 Task: Find connections with filter location Nawābganj with filter topic #Leanstartupswith filter profile language French with filter current company Shyam Steel Industries Limited with filter school Jadavpur University, Kolkata with filter industry Transportation Programs with filter service category Bookkeeping with filter keywords title Welder
Action: Mouse moved to (500, 82)
Screenshot: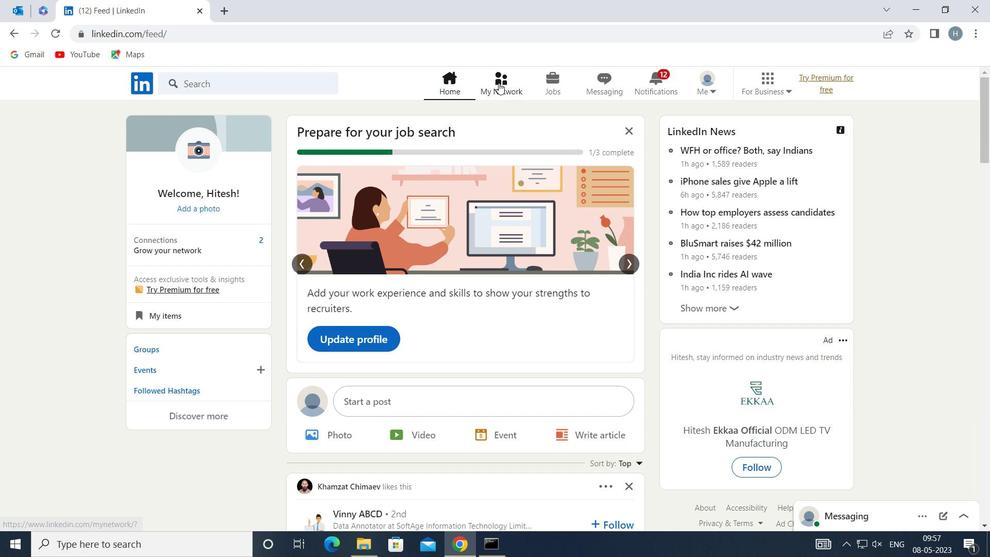 
Action: Mouse pressed left at (500, 82)
Screenshot: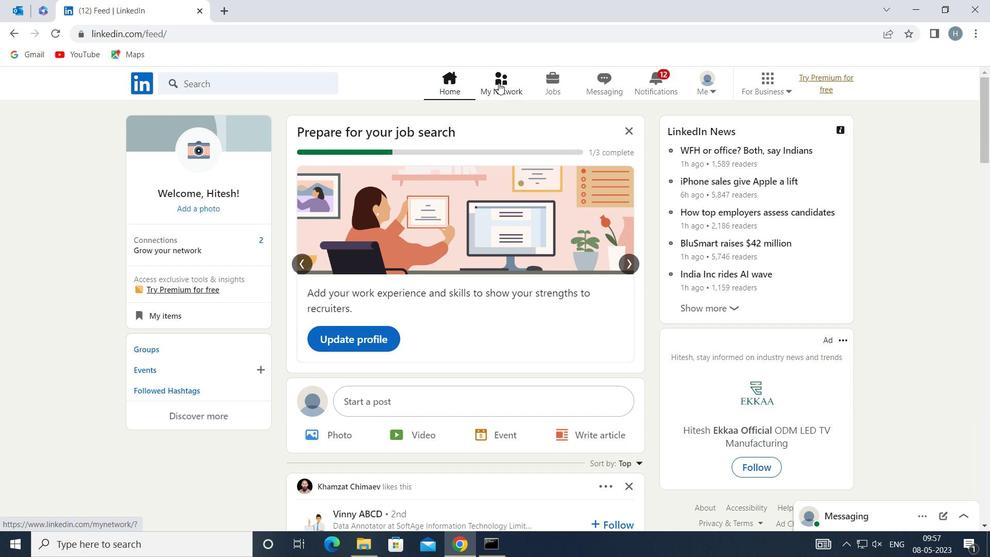 
Action: Mouse moved to (282, 153)
Screenshot: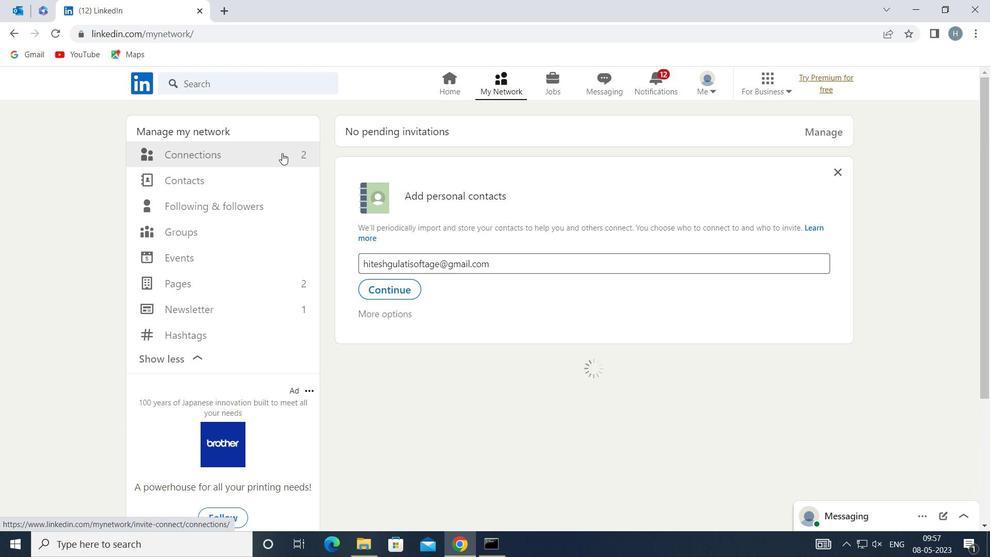 
Action: Mouse pressed left at (282, 153)
Screenshot: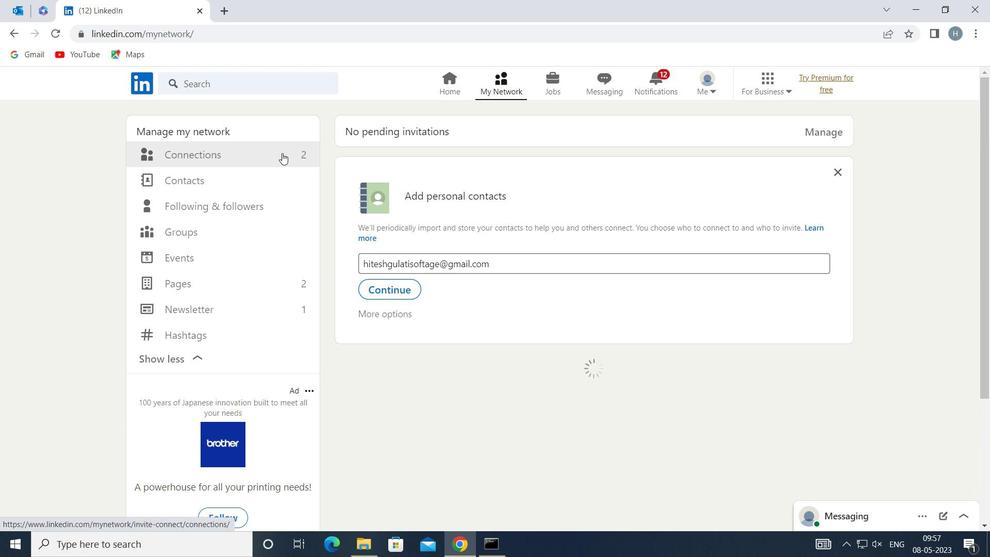 
Action: Mouse moved to (582, 152)
Screenshot: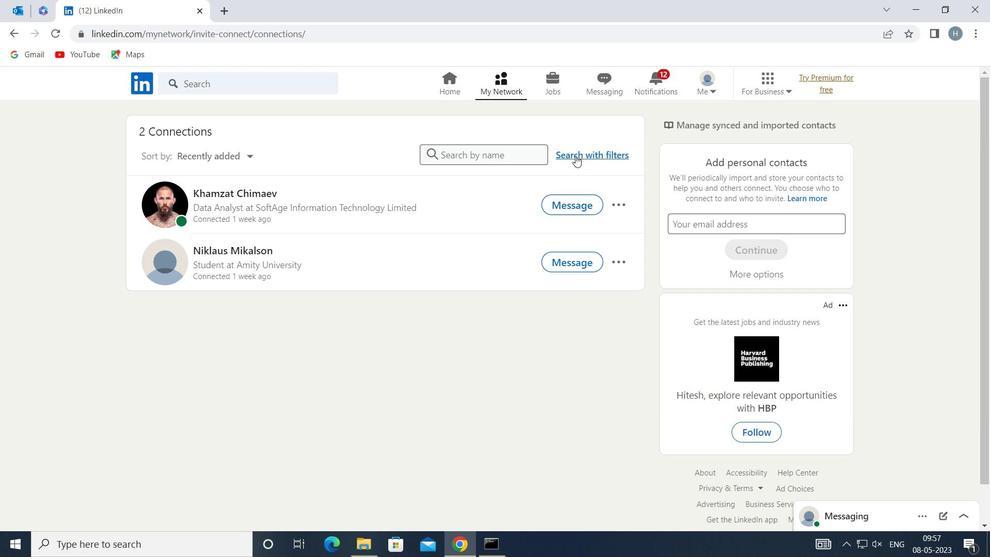 
Action: Mouse pressed left at (582, 152)
Screenshot: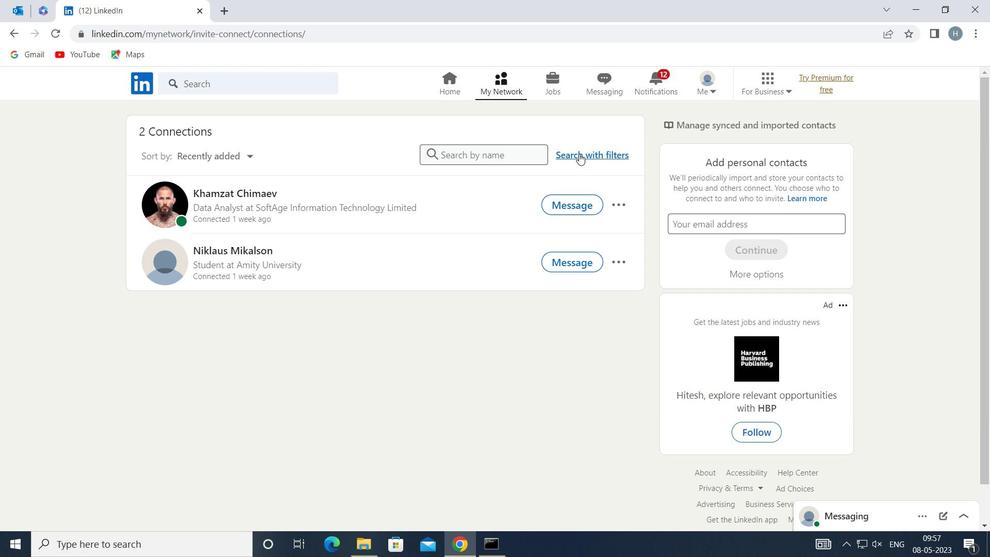 
Action: Mouse moved to (545, 120)
Screenshot: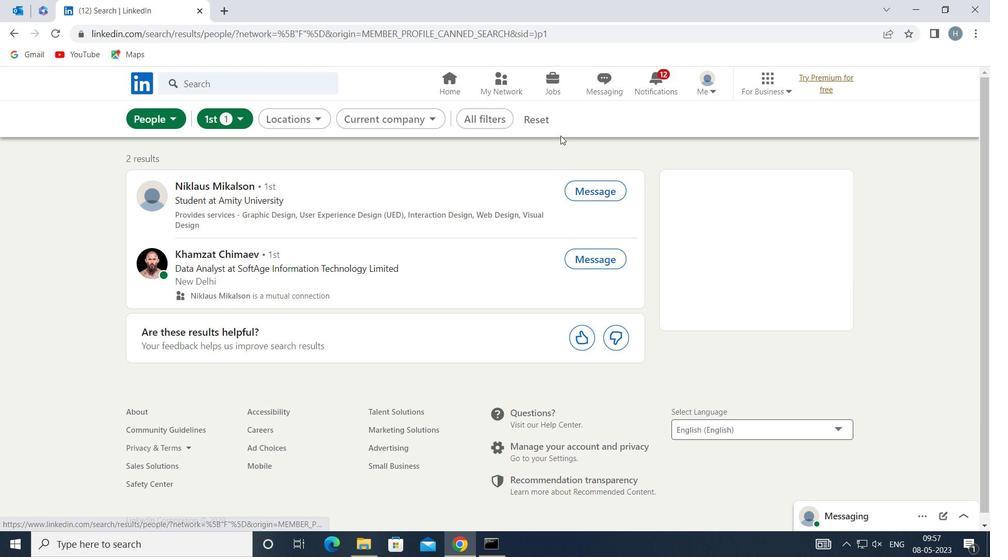 
Action: Mouse pressed left at (545, 120)
Screenshot: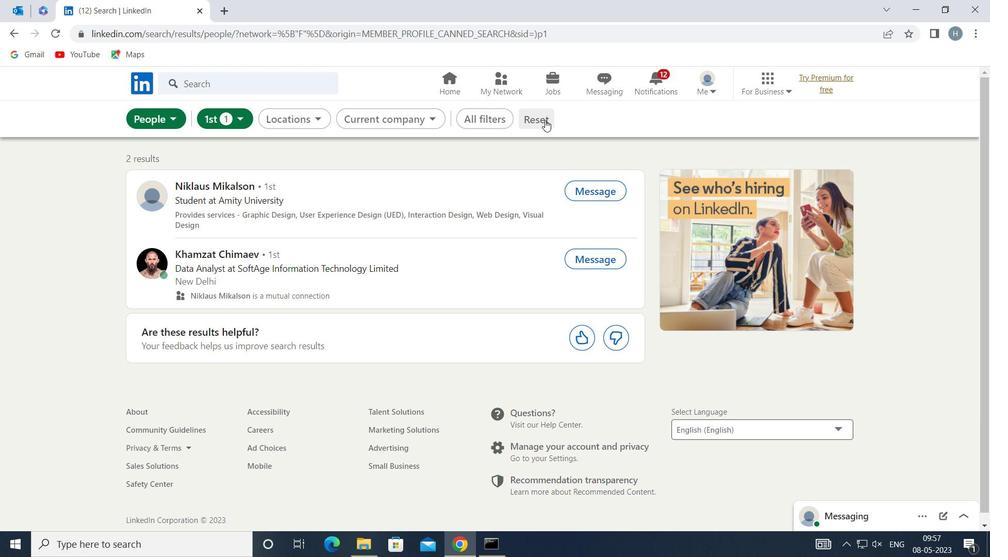 
Action: Mouse moved to (538, 120)
Screenshot: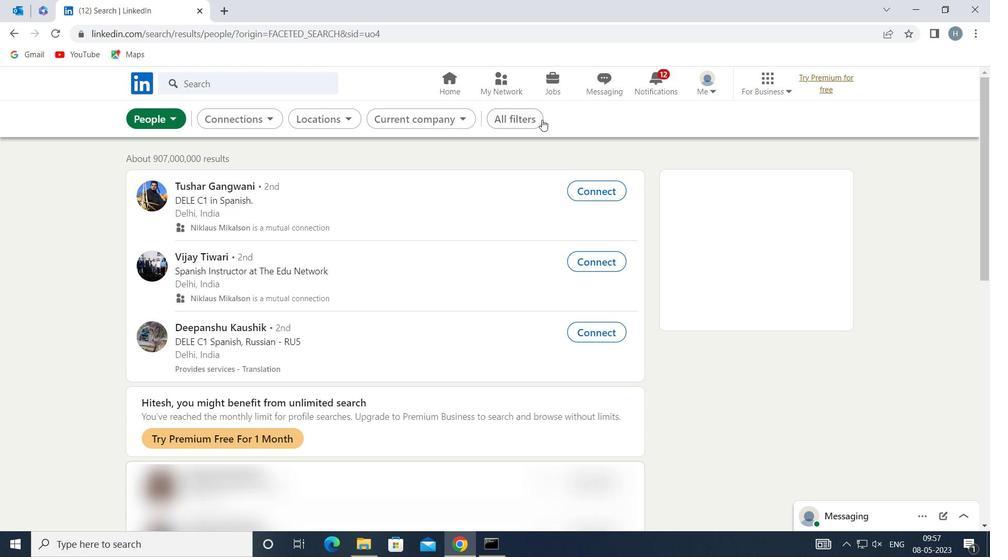 
Action: Mouse pressed left at (538, 120)
Screenshot: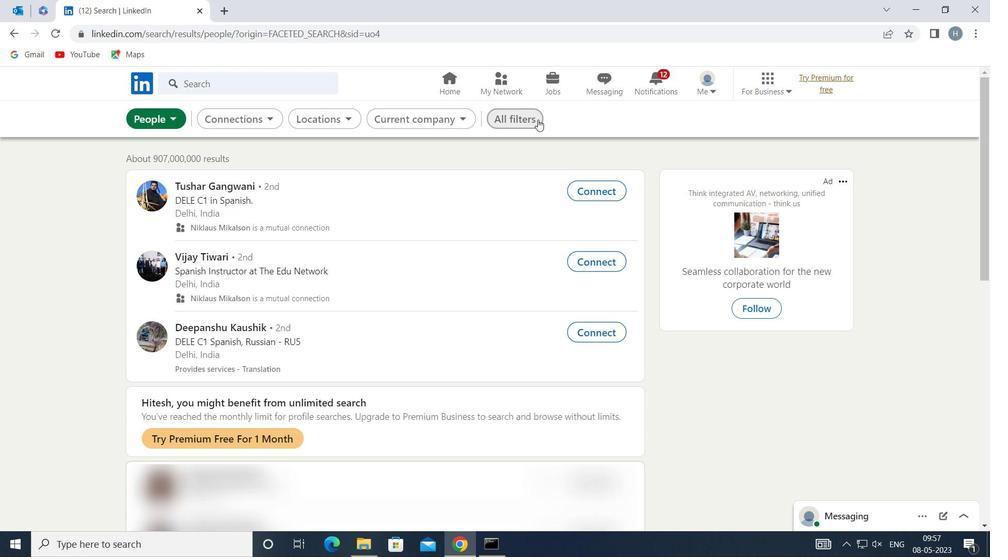 
Action: Mouse moved to (773, 283)
Screenshot: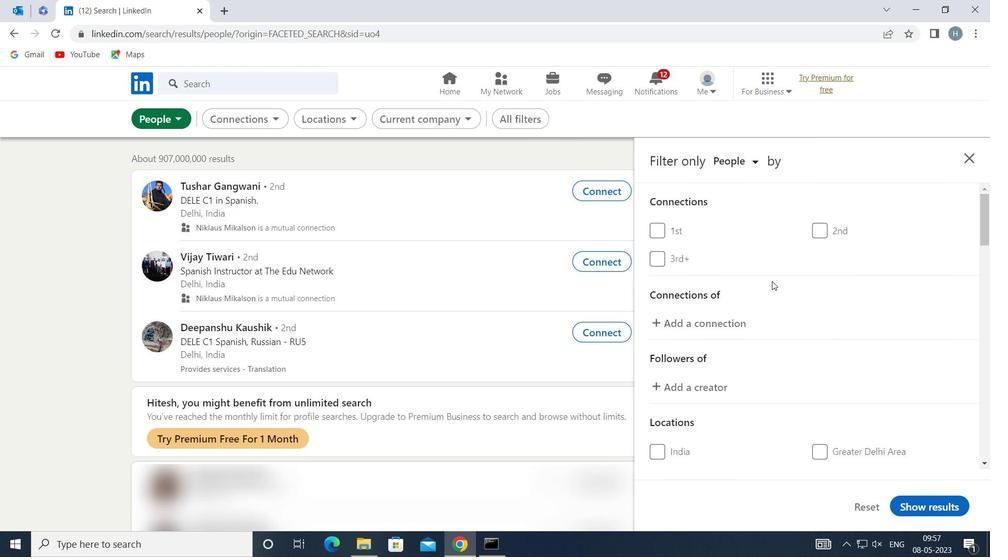 
Action: Mouse scrolled (773, 283) with delta (0, 0)
Screenshot: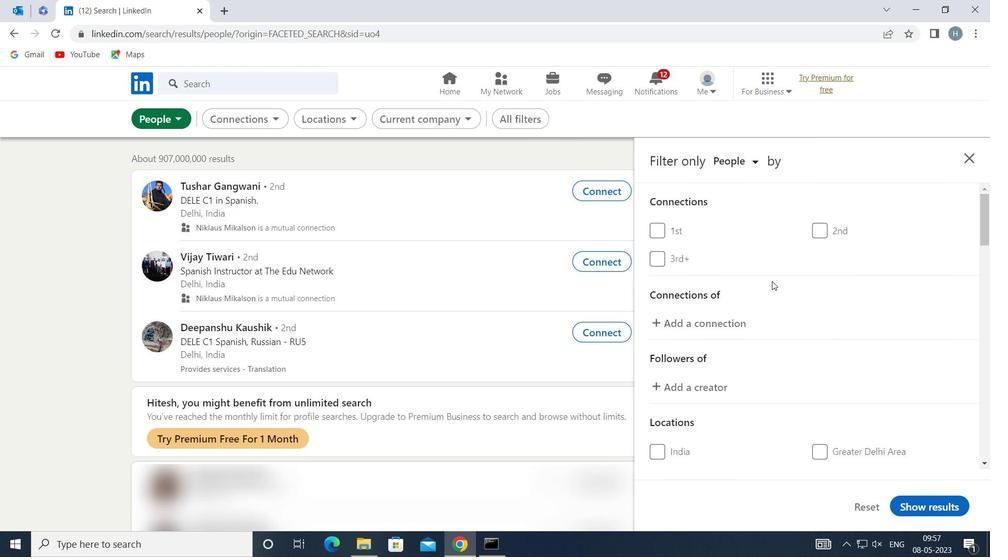
Action: Mouse moved to (773, 284)
Screenshot: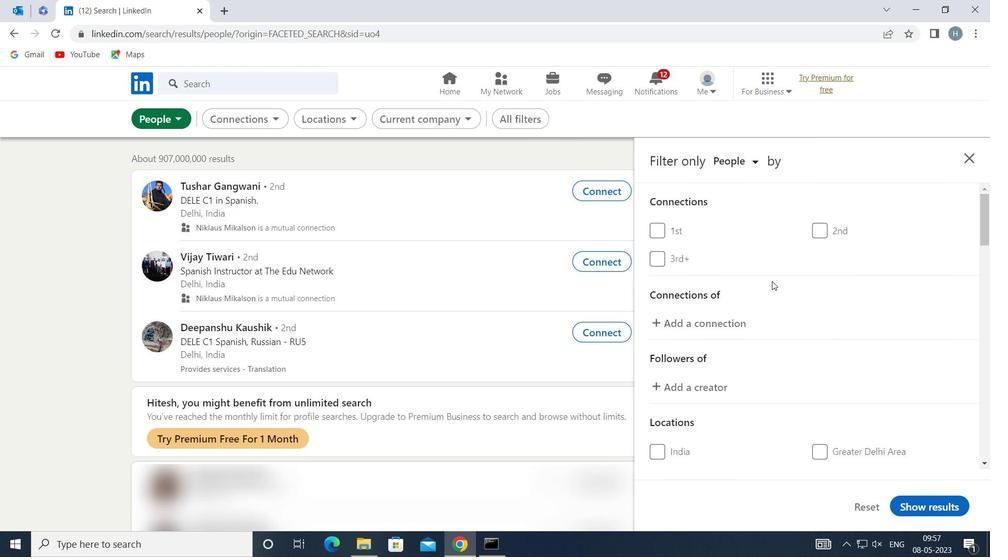 
Action: Mouse scrolled (773, 284) with delta (0, 0)
Screenshot: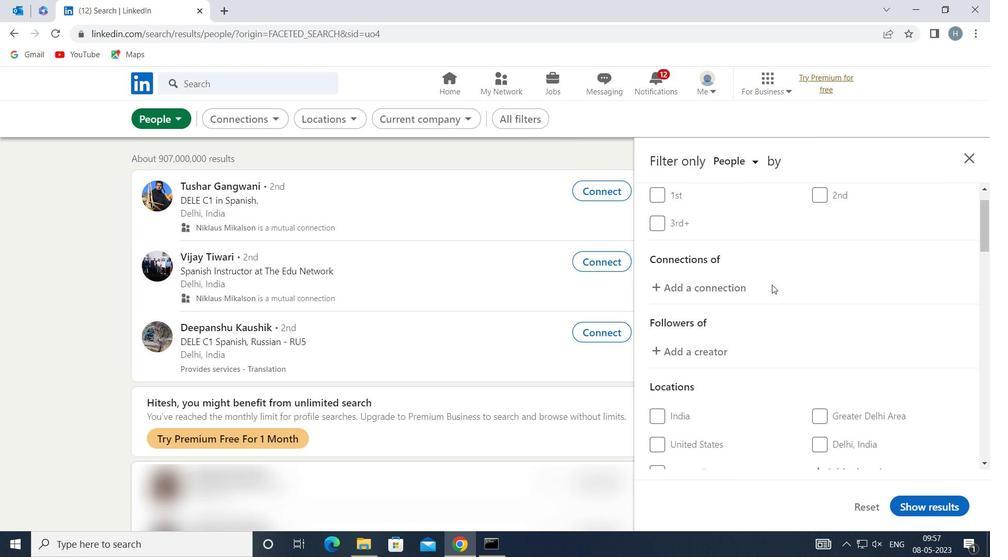 
Action: Mouse scrolled (773, 284) with delta (0, 0)
Screenshot: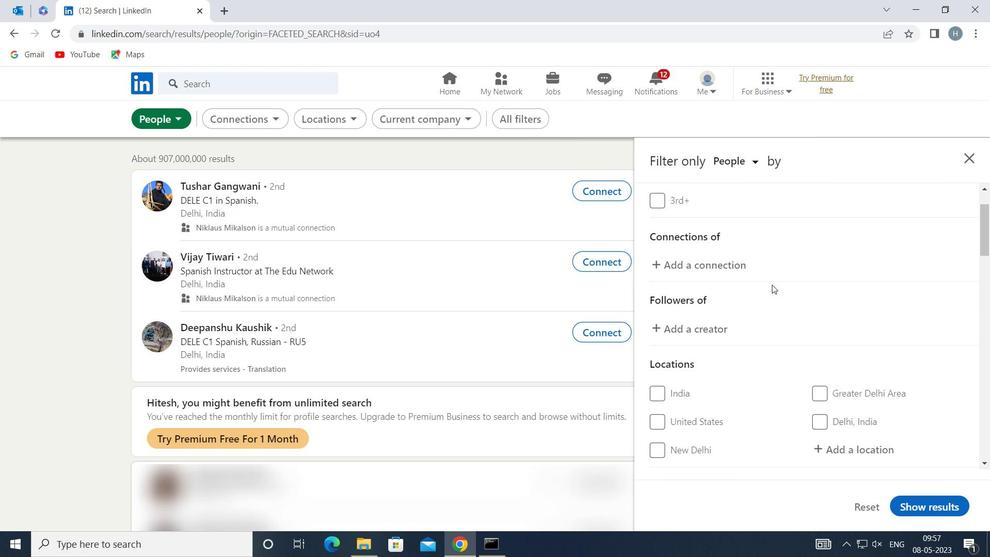 
Action: Mouse scrolled (773, 284) with delta (0, 0)
Screenshot: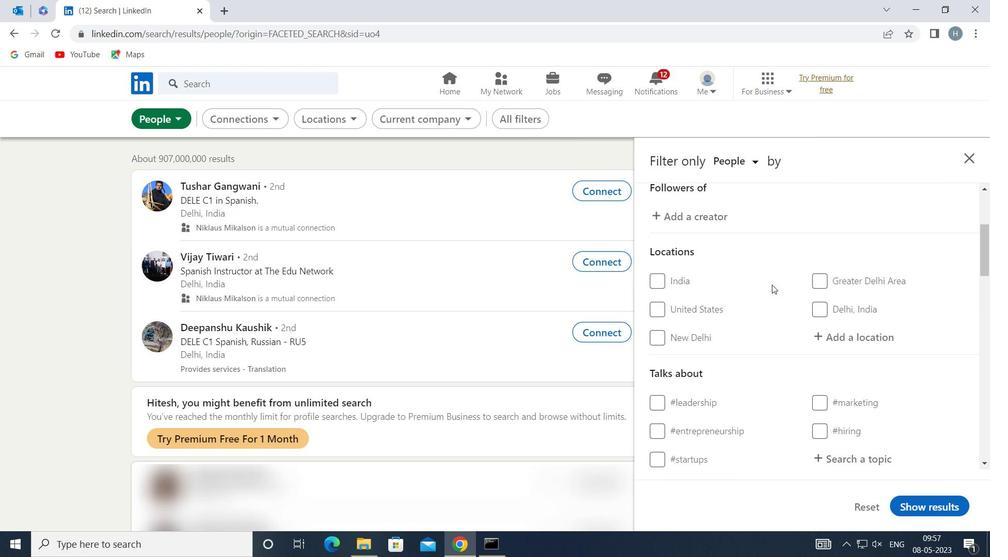 
Action: Mouse moved to (853, 246)
Screenshot: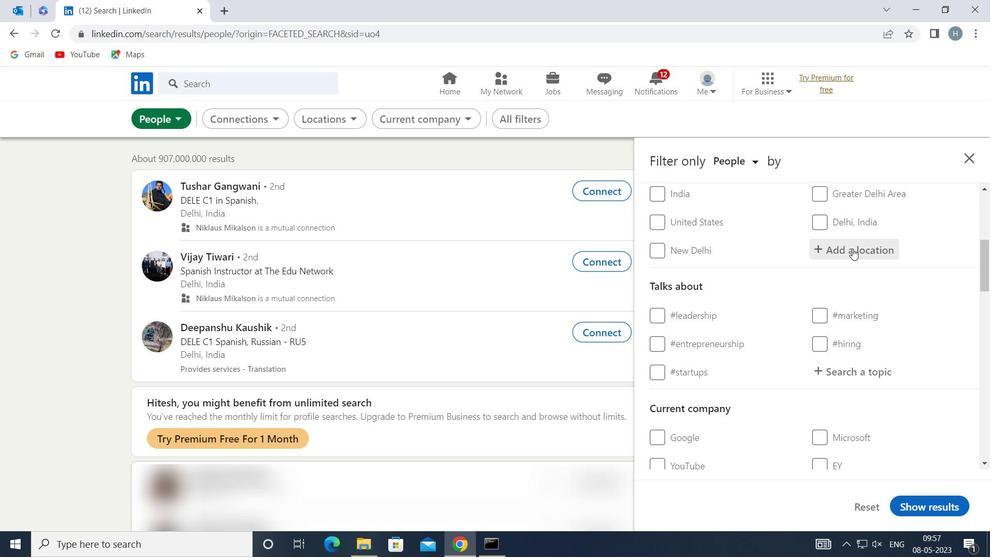 
Action: Mouse pressed left at (853, 246)
Screenshot: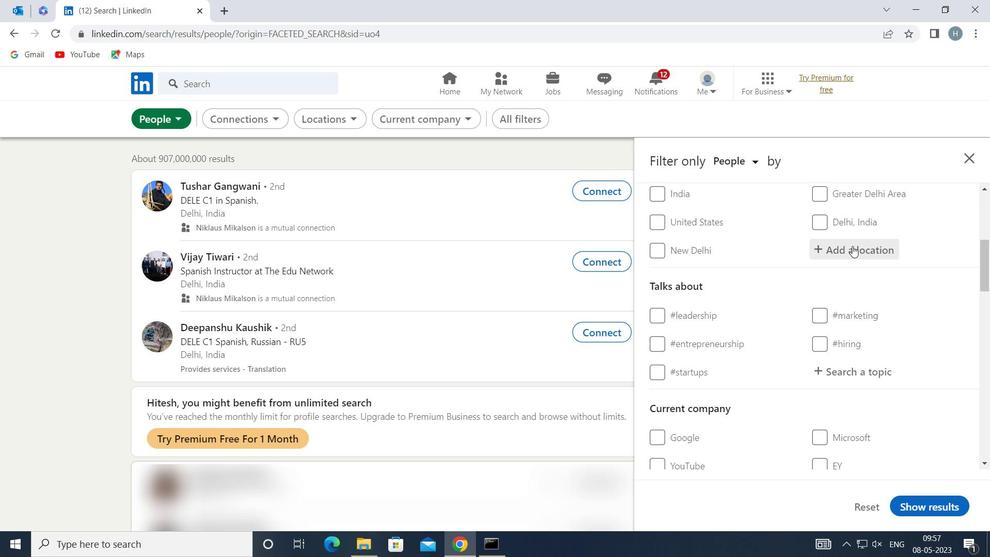 
Action: Key pressed <Key.shift>NAWABGANJ
Screenshot: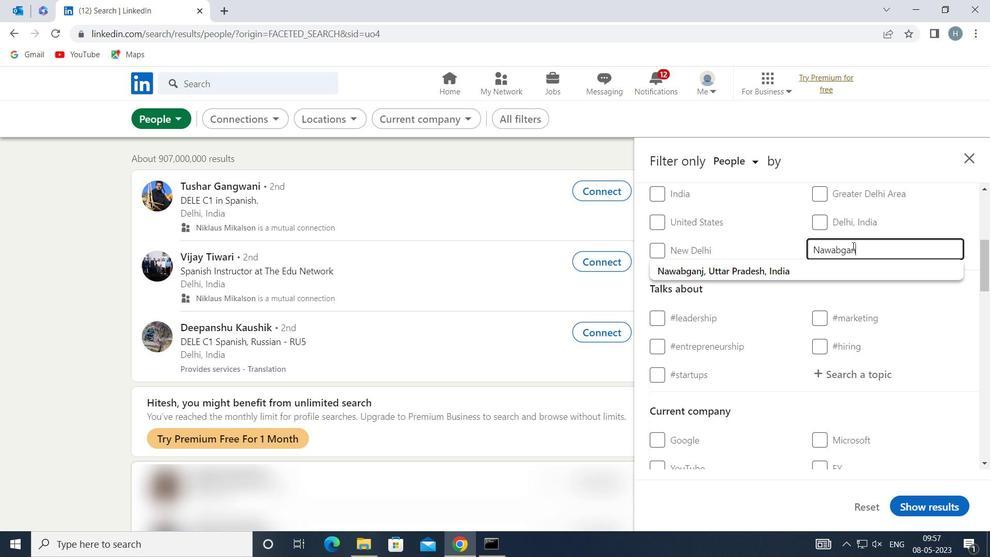 
Action: Mouse moved to (876, 262)
Screenshot: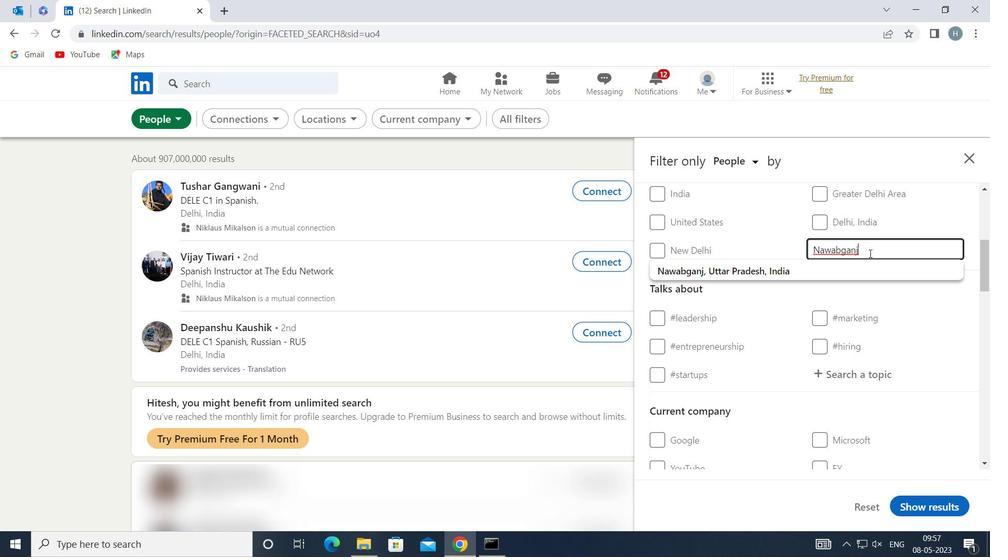 
Action: Mouse pressed left at (876, 262)
Screenshot: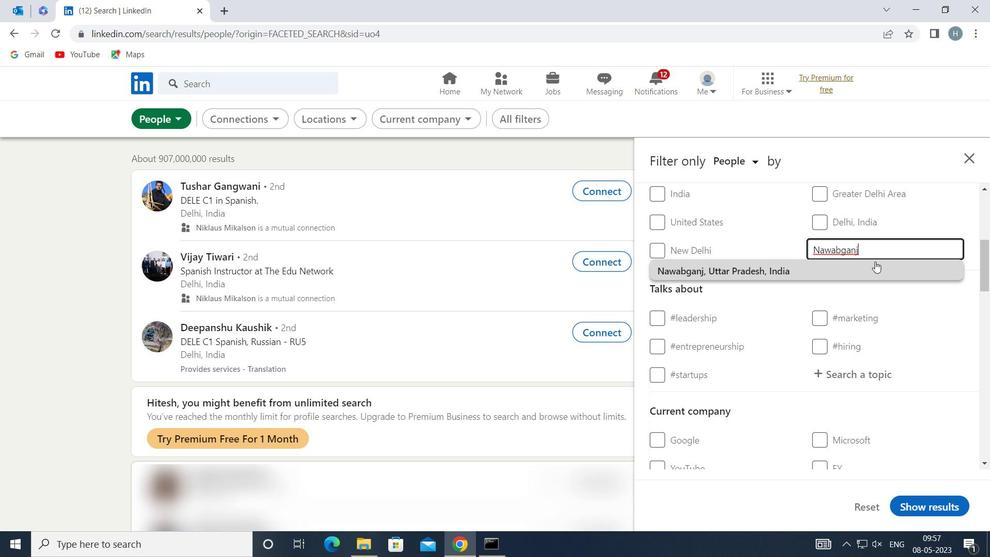 
Action: Mouse moved to (864, 286)
Screenshot: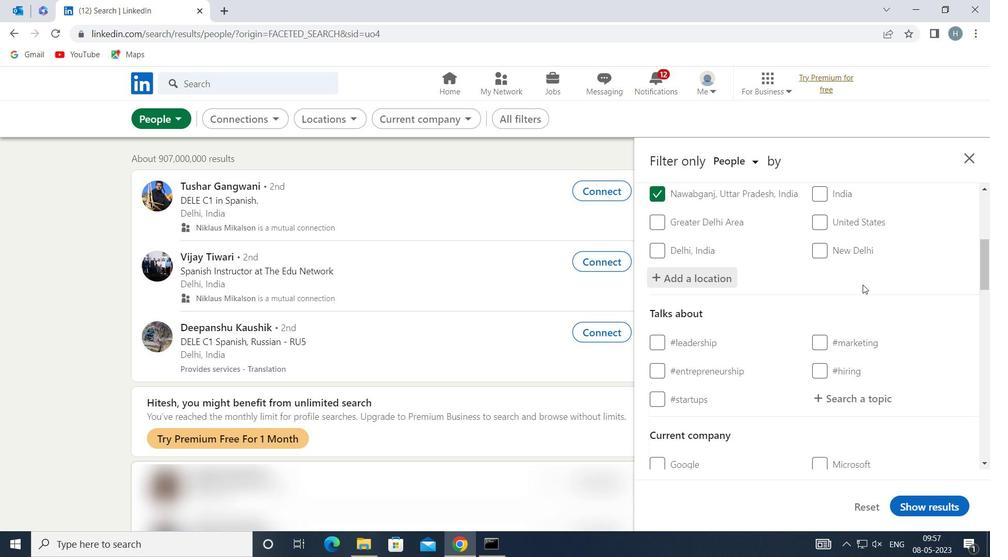 
Action: Mouse scrolled (864, 286) with delta (0, 0)
Screenshot: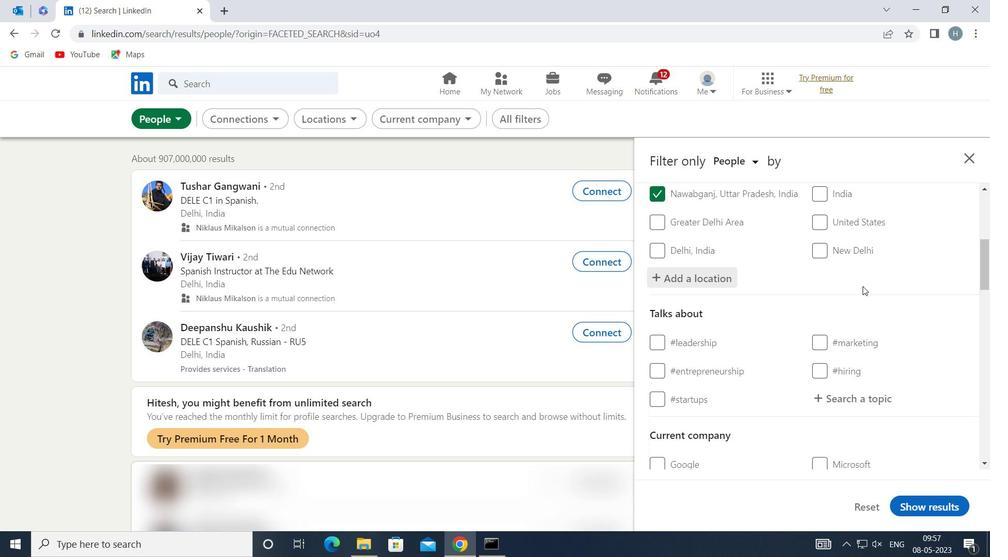 
Action: Mouse moved to (873, 333)
Screenshot: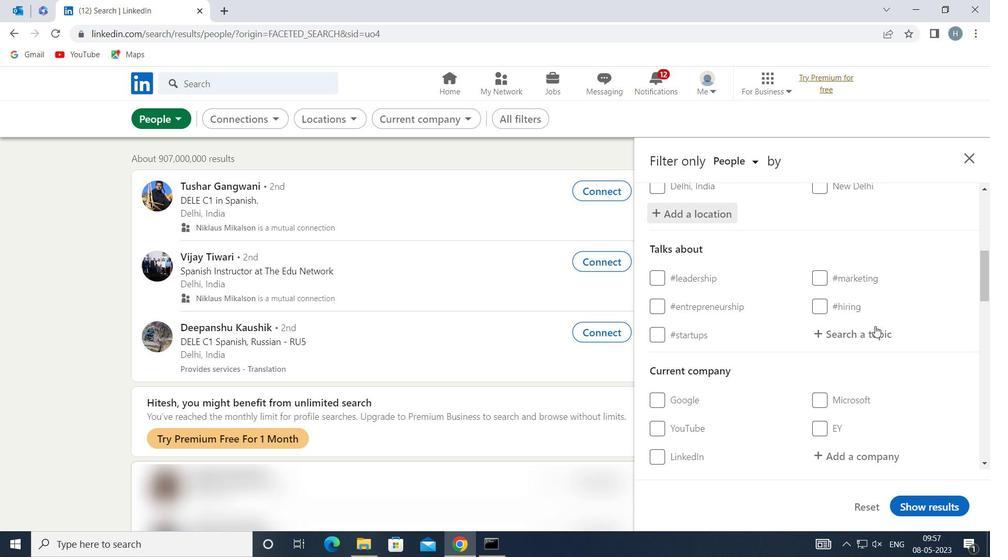 
Action: Mouse pressed left at (873, 333)
Screenshot: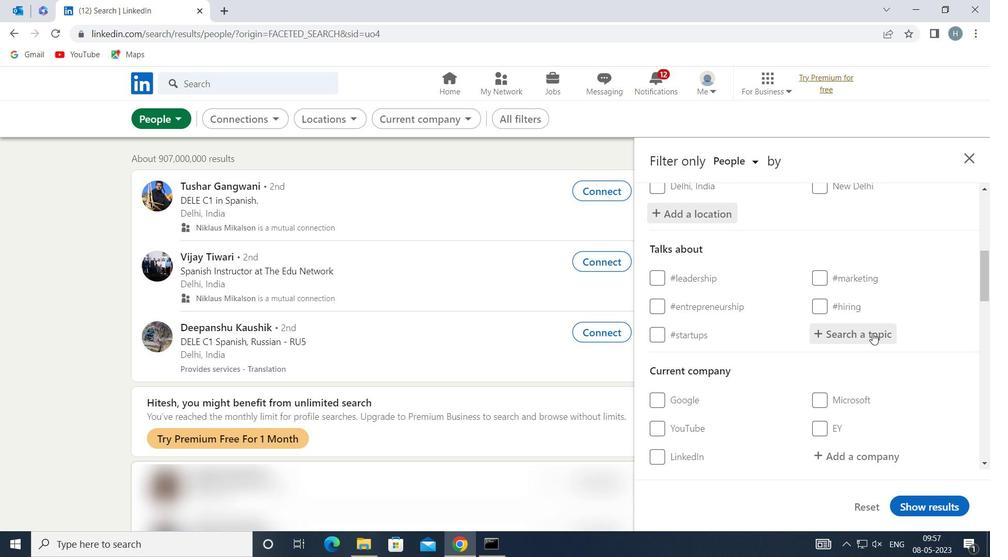 
Action: Mouse moved to (873, 333)
Screenshot: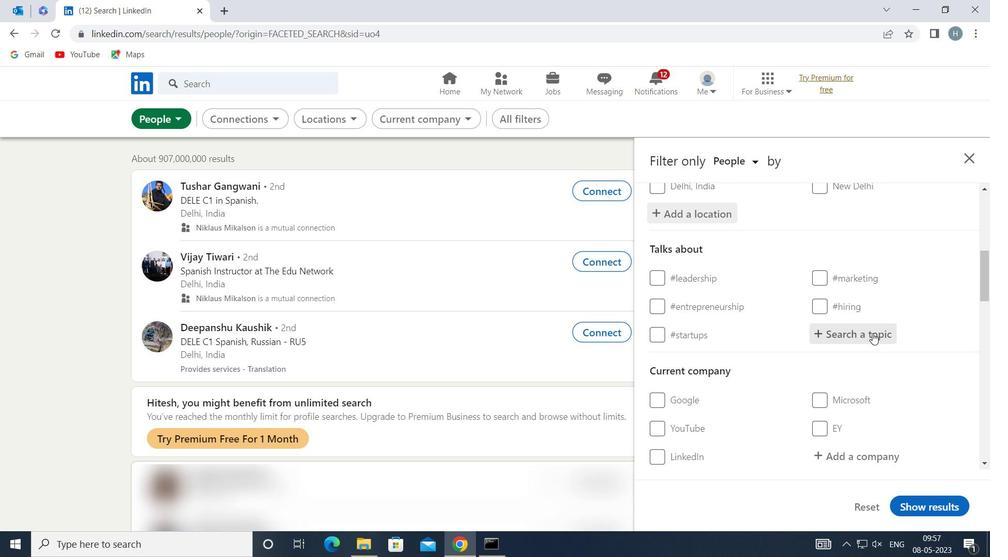 
Action: Key pressed <Key.shift>LEANSTARTU
Screenshot: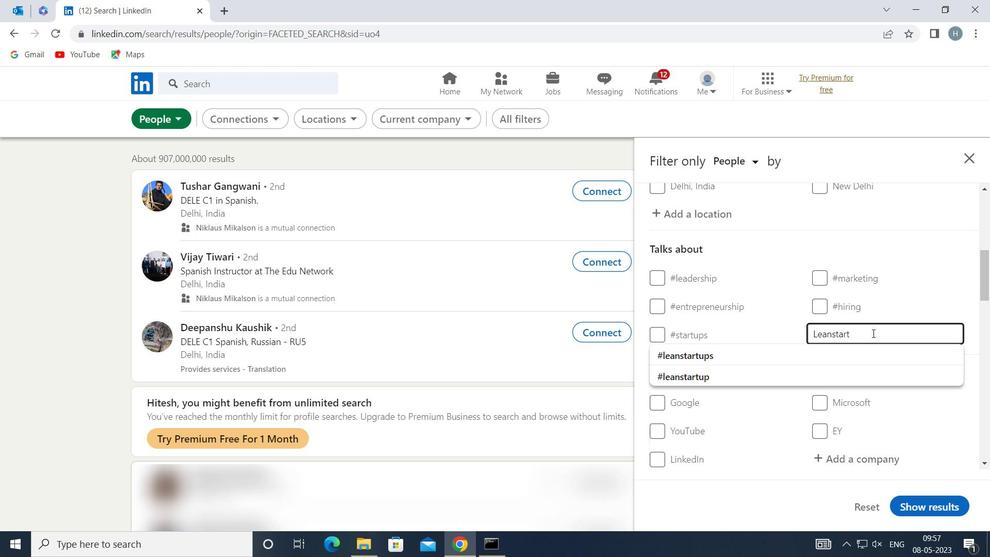 
Action: Mouse moved to (873, 331)
Screenshot: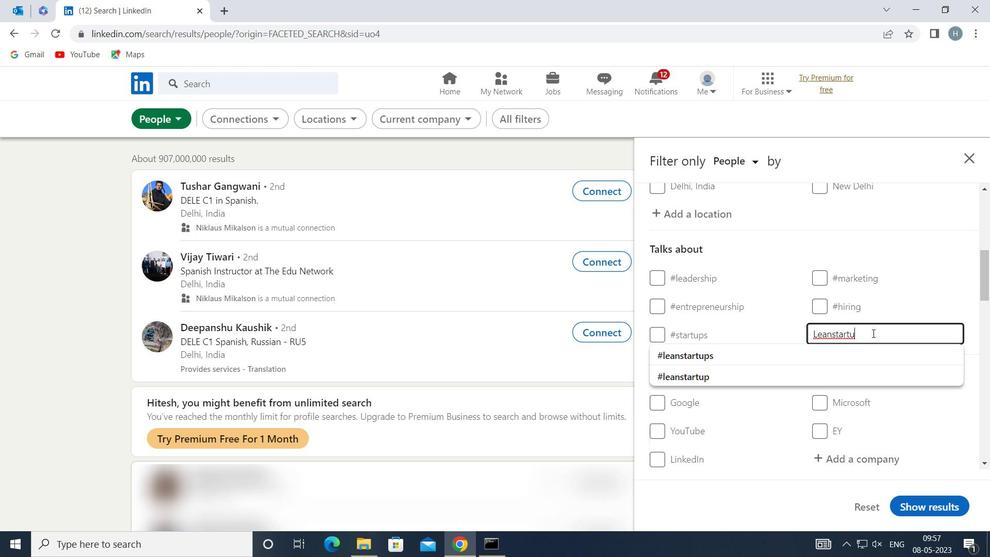 
Action: Key pressed P
Screenshot: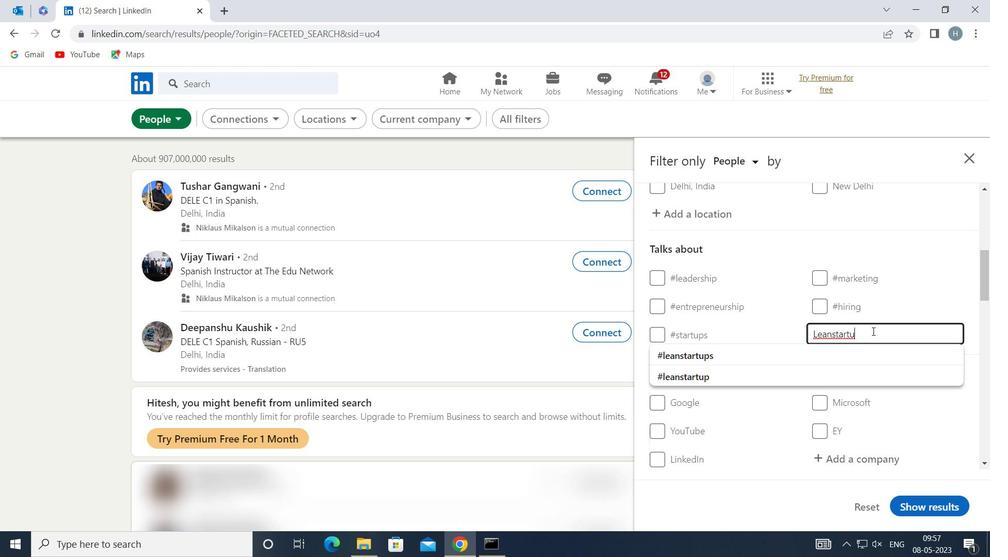 
Action: Mouse moved to (769, 352)
Screenshot: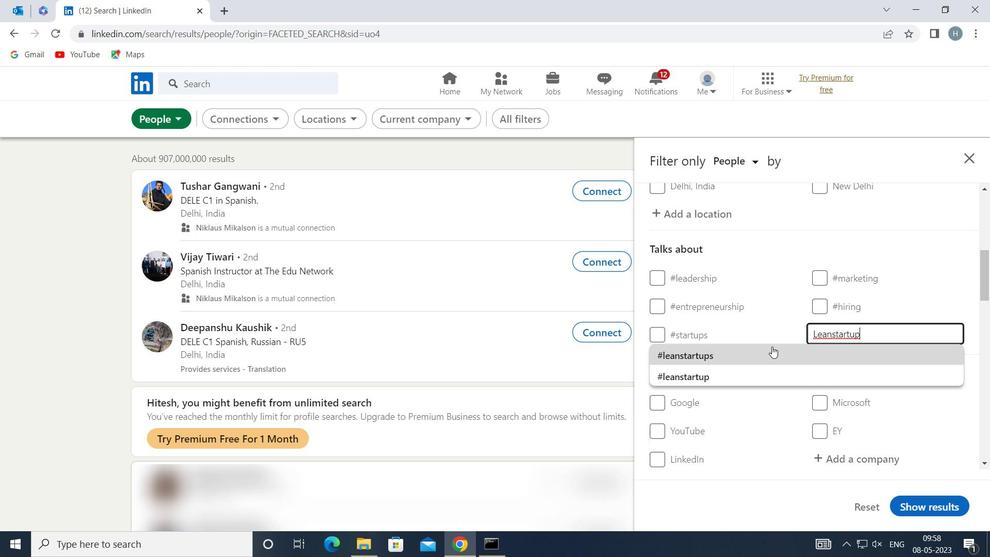 
Action: Mouse pressed left at (769, 352)
Screenshot: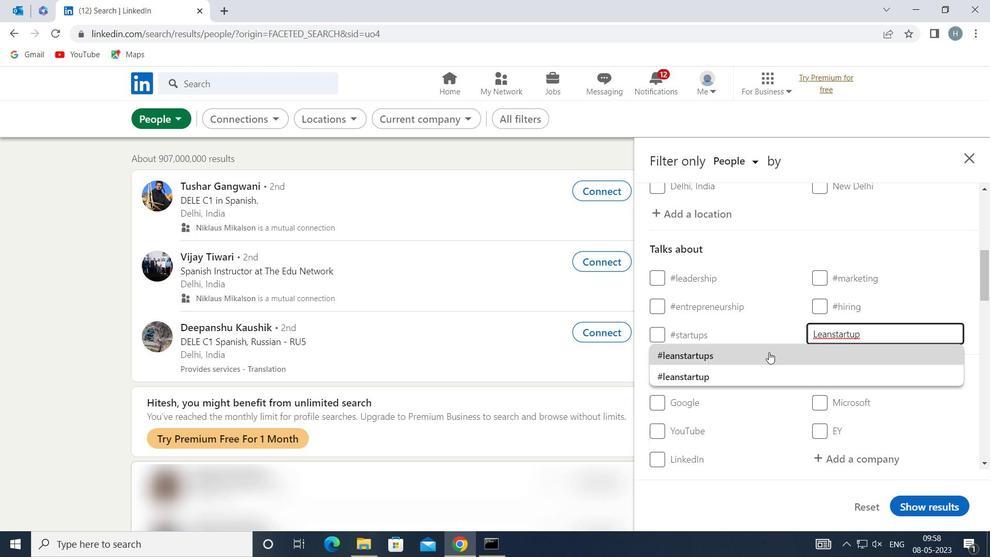 
Action: Mouse moved to (767, 345)
Screenshot: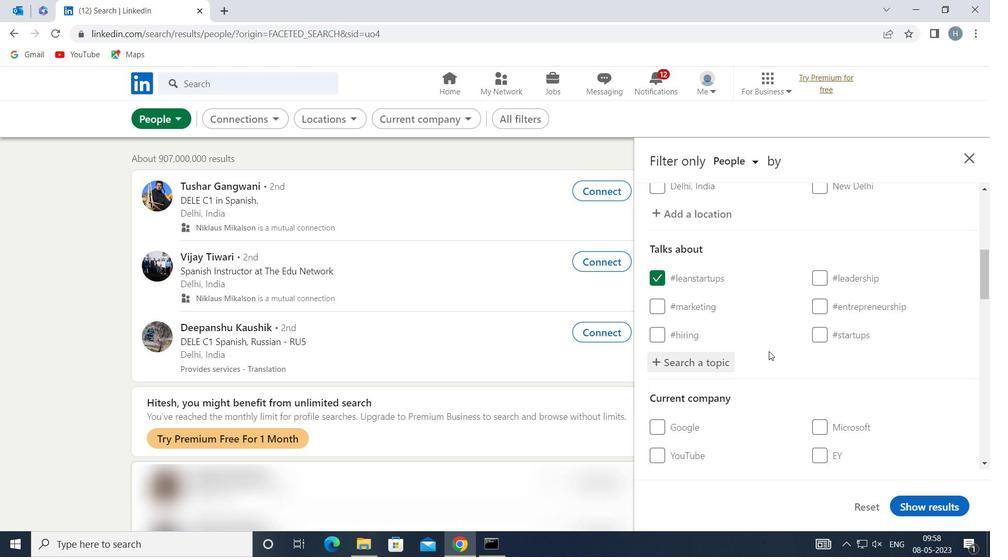 
Action: Mouse scrolled (767, 345) with delta (0, 0)
Screenshot: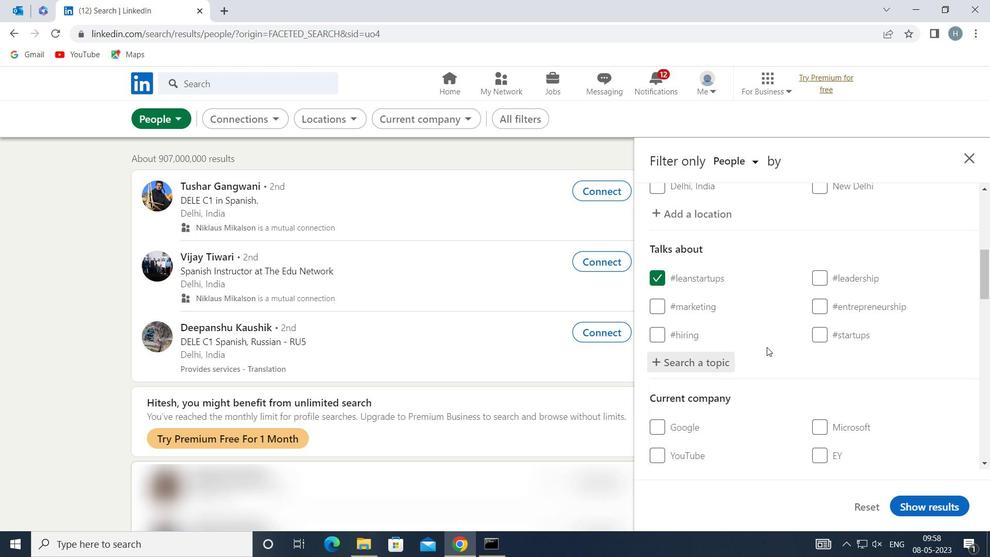 
Action: Mouse moved to (767, 345)
Screenshot: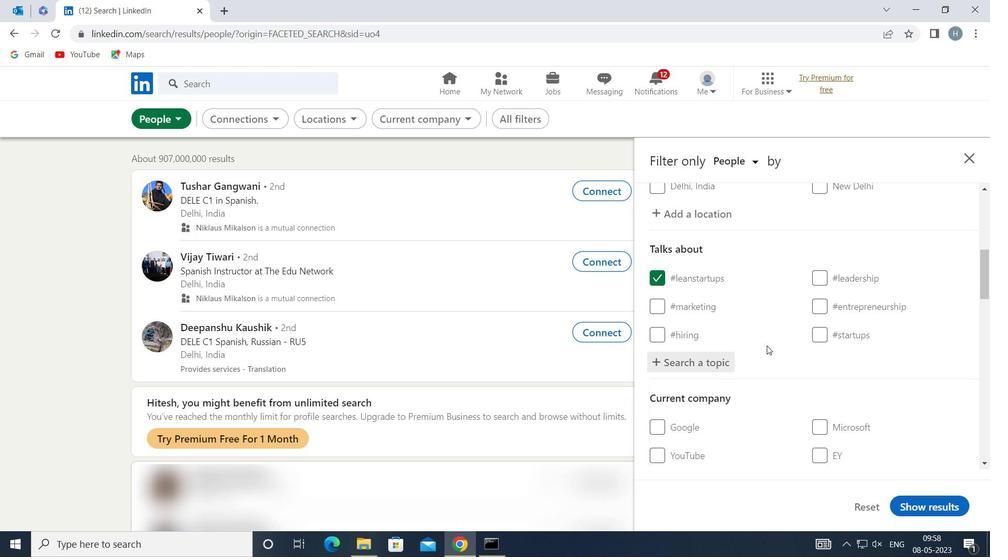 
Action: Mouse scrolled (767, 344) with delta (0, 0)
Screenshot: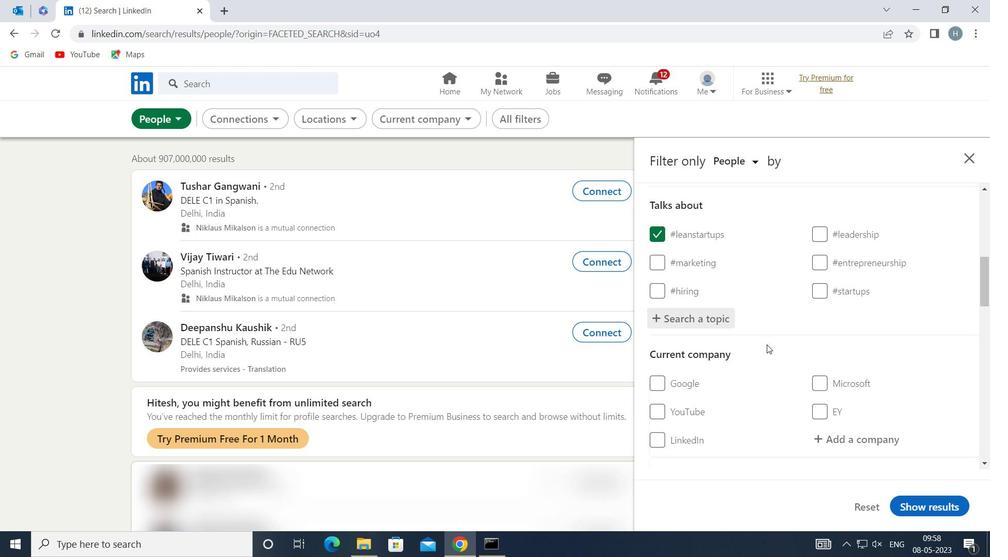 
Action: Mouse moved to (790, 357)
Screenshot: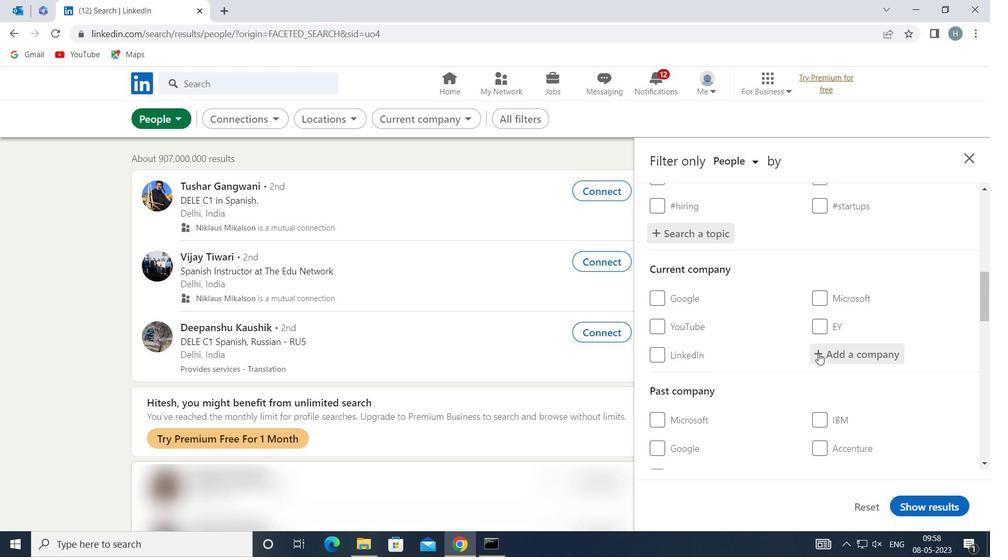 
Action: Mouse scrolled (790, 356) with delta (0, 0)
Screenshot: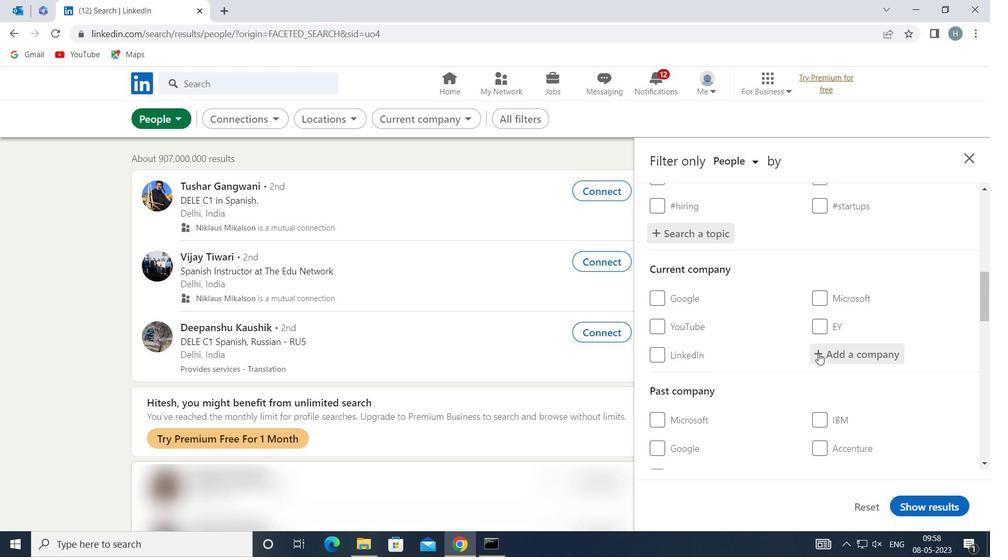 
Action: Mouse moved to (789, 357)
Screenshot: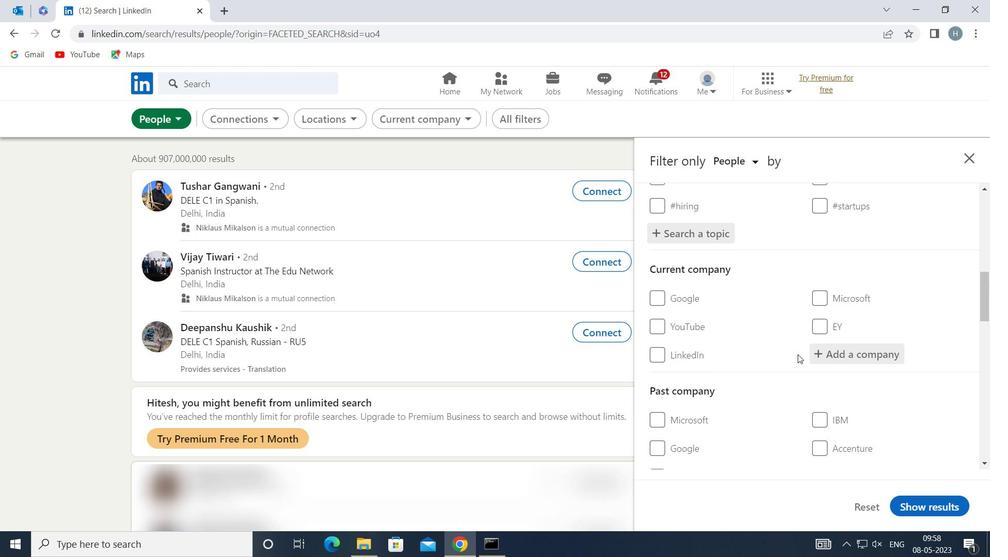 
Action: Mouse scrolled (789, 356) with delta (0, 0)
Screenshot: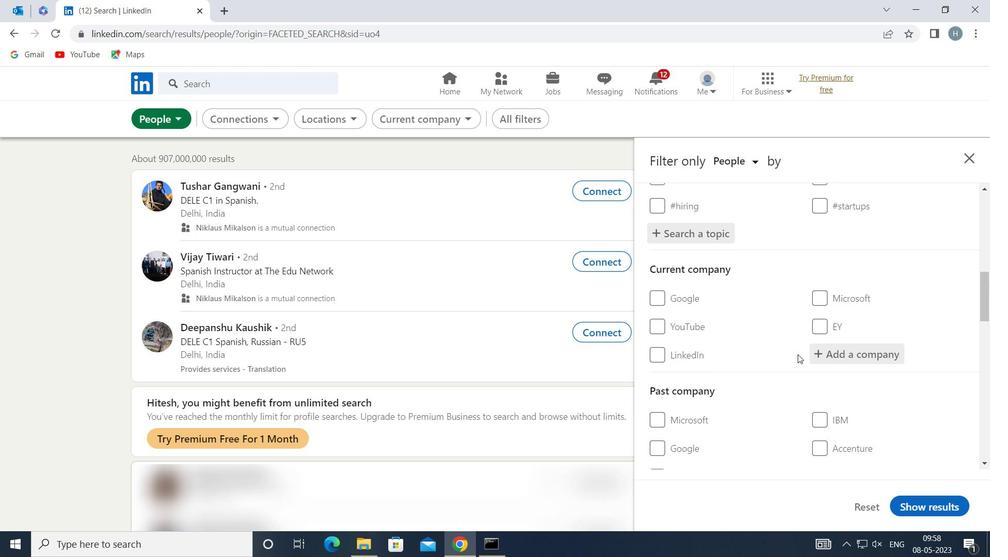 
Action: Mouse moved to (787, 357)
Screenshot: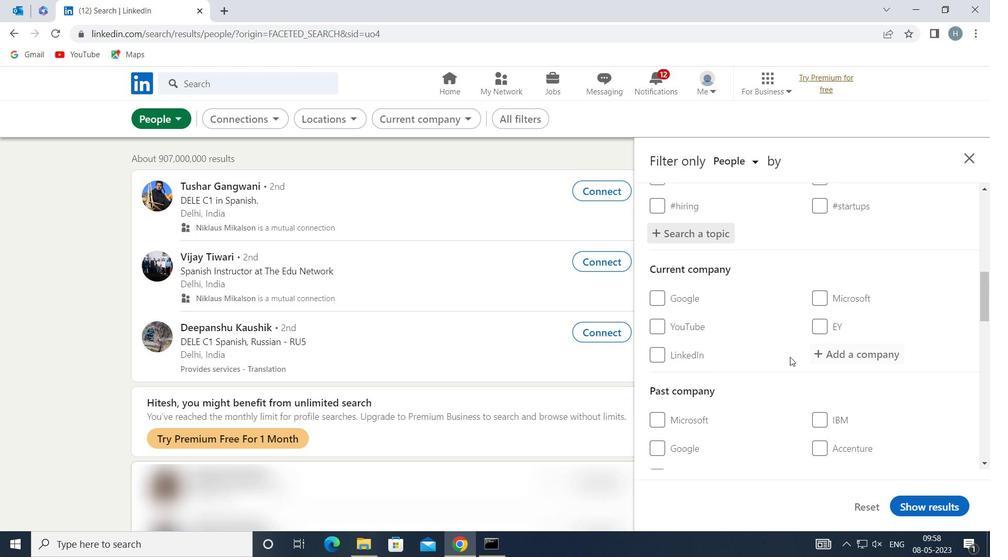 
Action: Mouse scrolled (787, 356) with delta (0, 0)
Screenshot: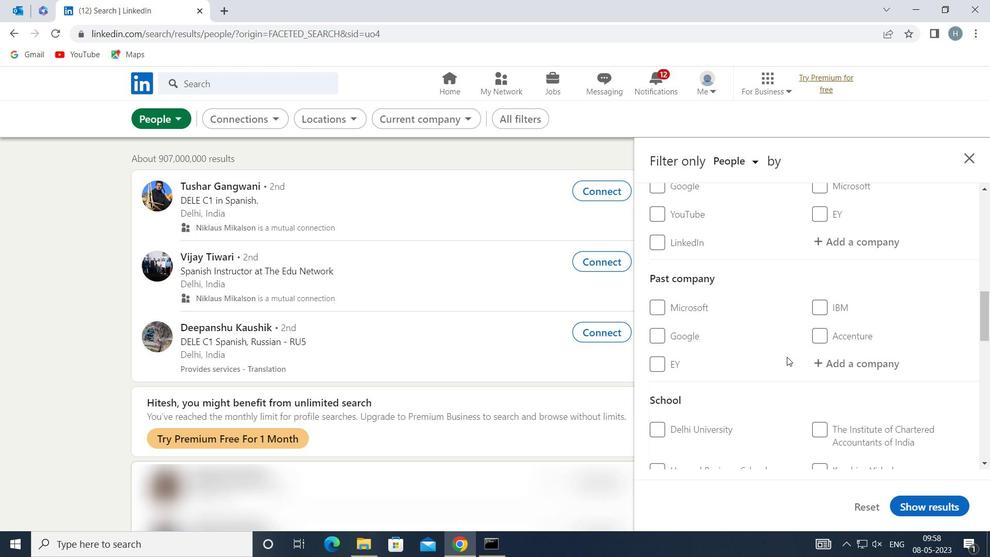 
Action: Mouse moved to (787, 357)
Screenshot: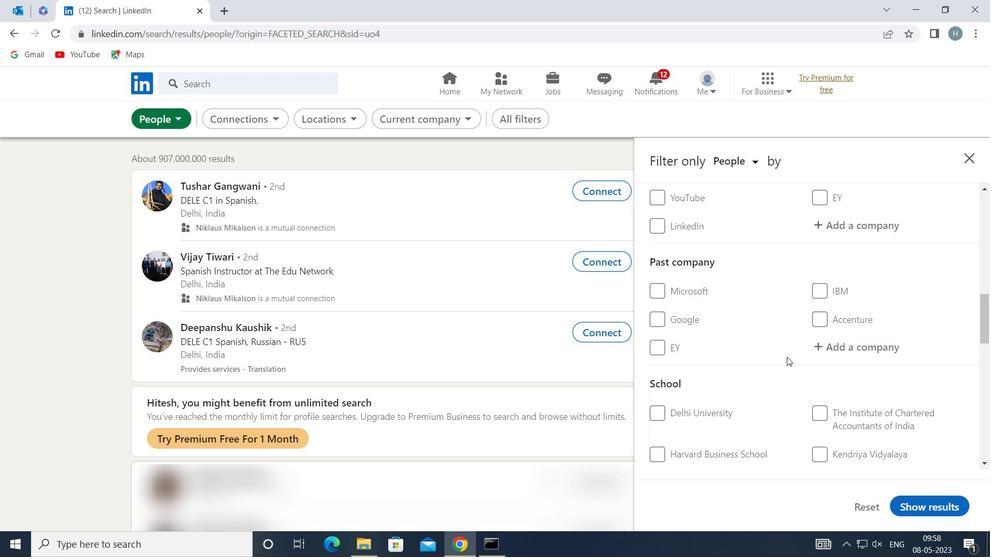 
Action: Mouse scrolled (787, 356) with delta (0, 0)
Screenshot: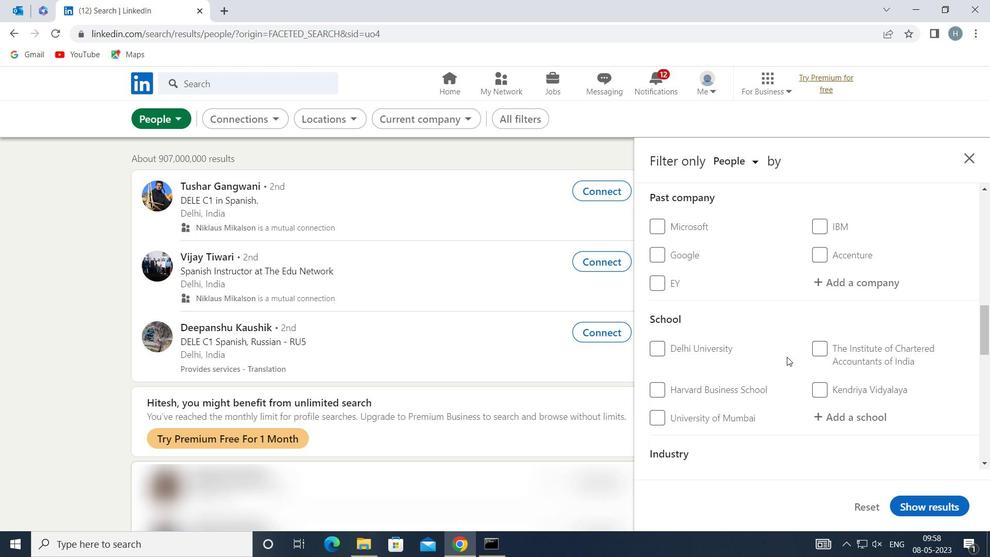 
Action: Mouse moved to (787, 354)
Screenshot: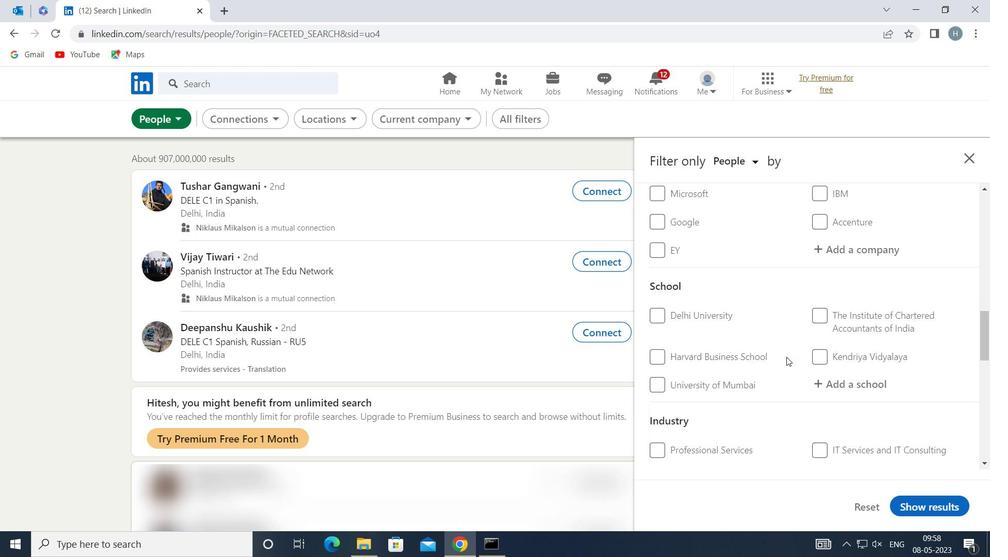 
Action: Mouse scrolled (787, 354) with delta (0, 0)
Screenshot: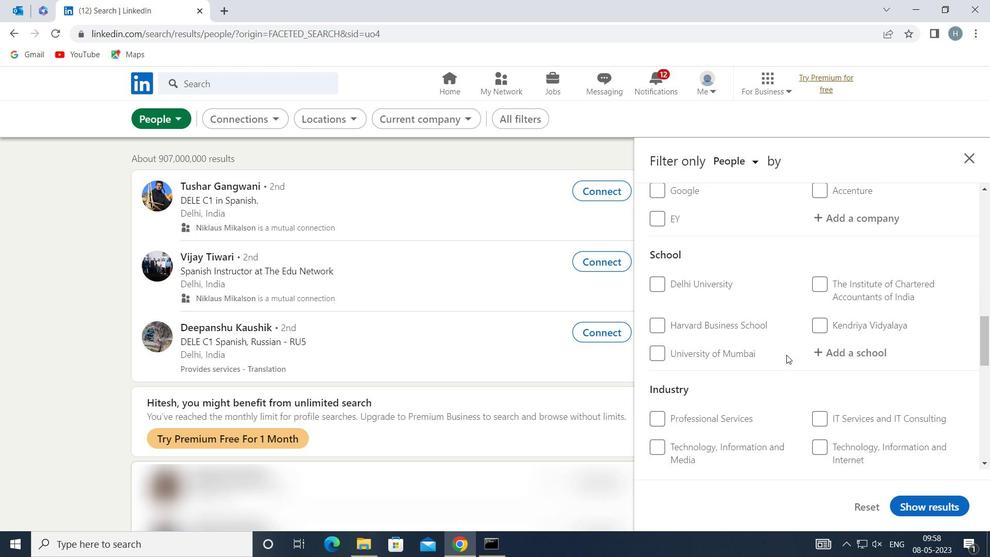 
Action: Mouse scrolled (787, 354) with delta (0, 0)
Screenshot: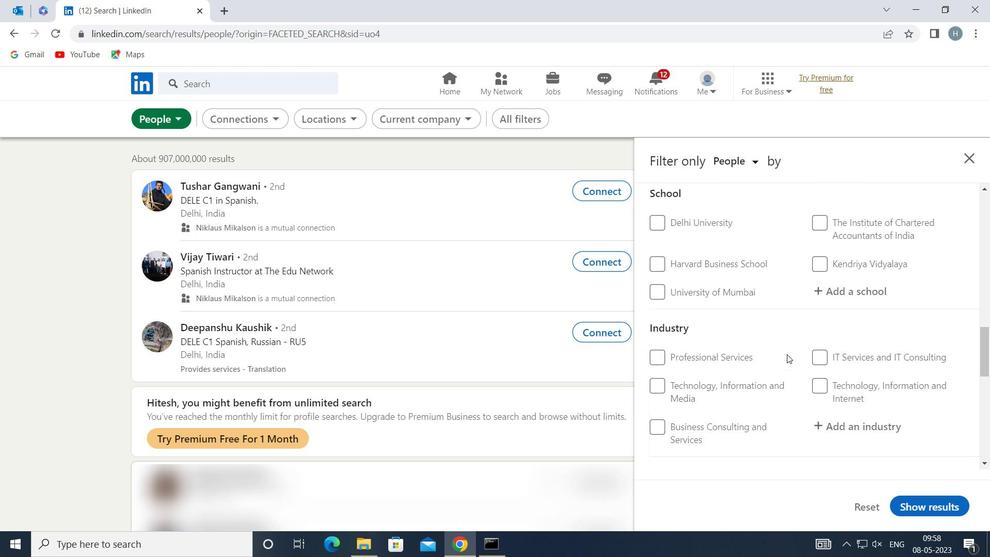 
Action: Mouse scrolled (787, 354) with delta (0, 0)
Screenshot: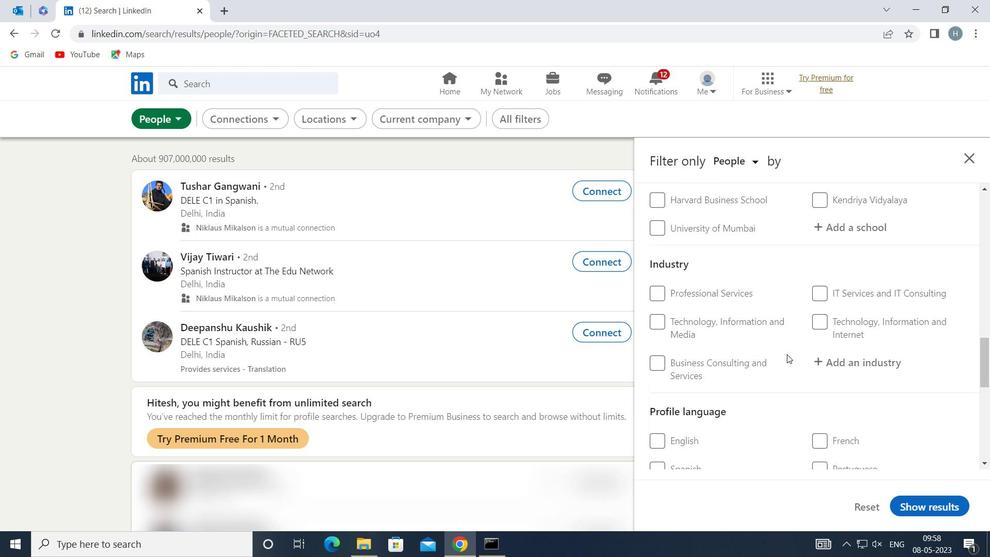 
Action: Mouse moved to (821, 373)
Screenshot: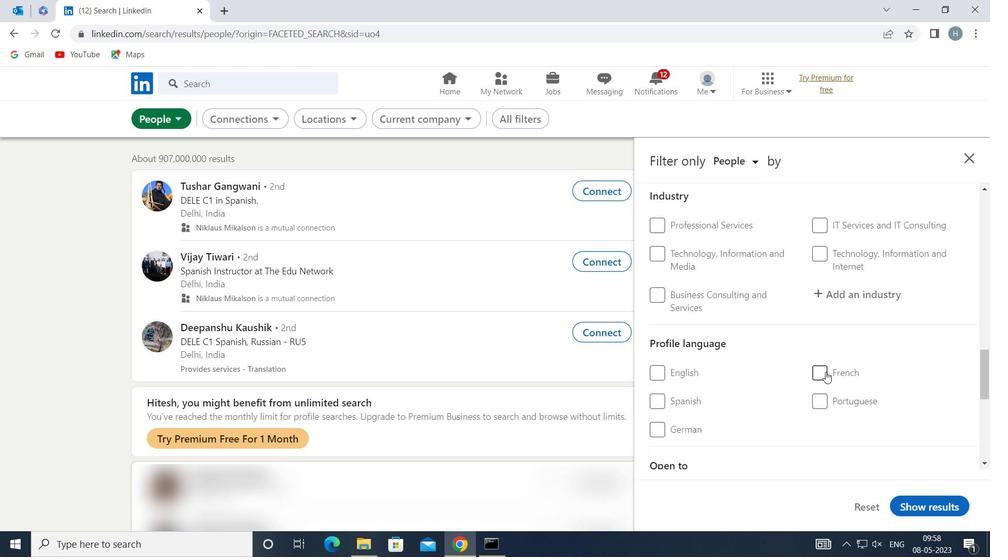 
Action: Mouse pressed left at (821, 373)
Screenshot: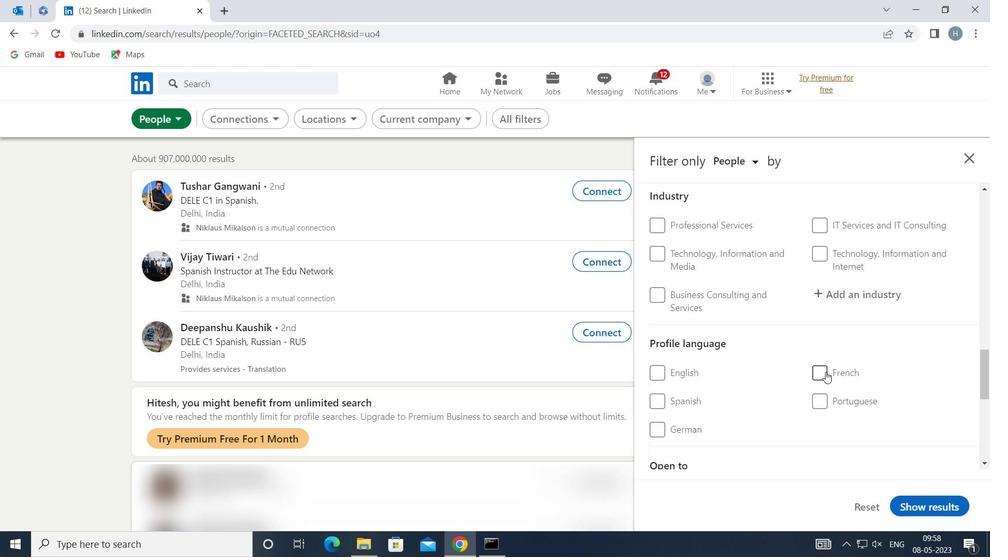 
Action: Mouse moved to (800, 371)
Screenshot: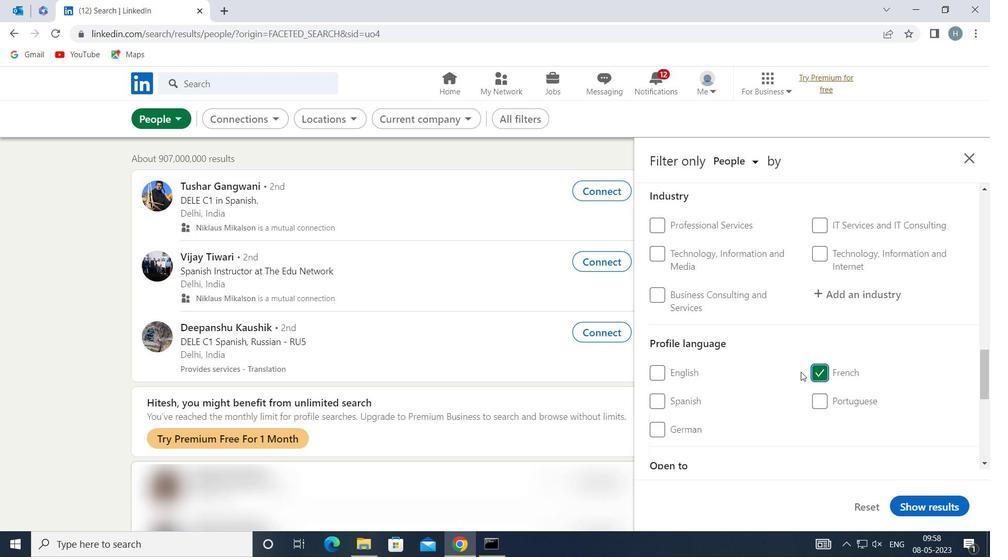 
Action: Mouse scrolled (800, 371) with delta (0, 0)
Screenshot: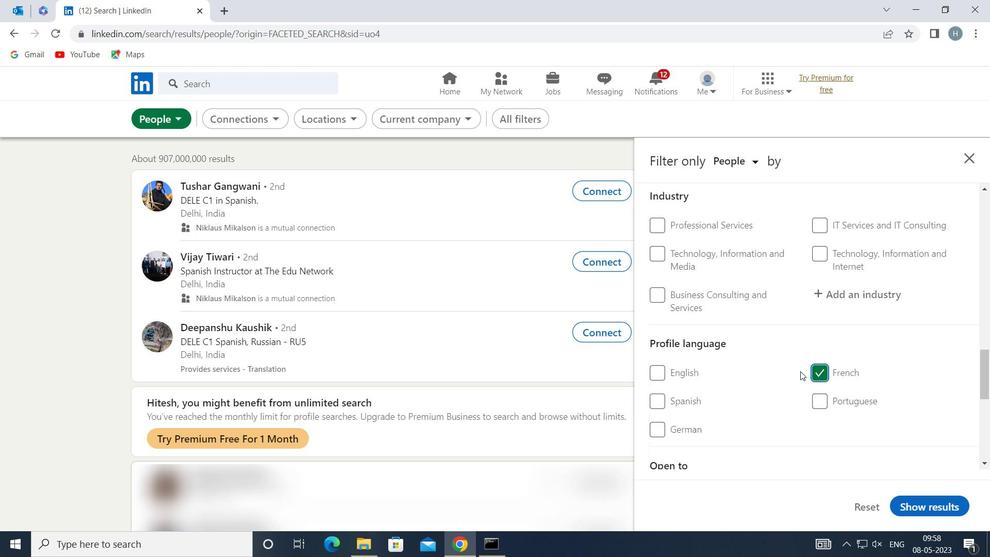 
Action: Mouse moved to (799, 367)
Screenshot: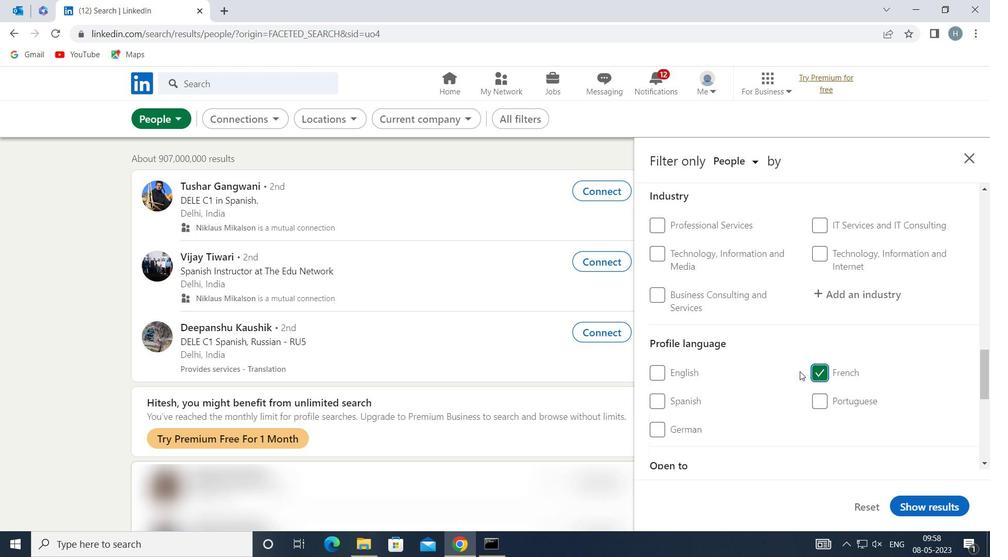 
Action: Mouse scrolled (799, 368) with delta (0, 0)
Screenshot: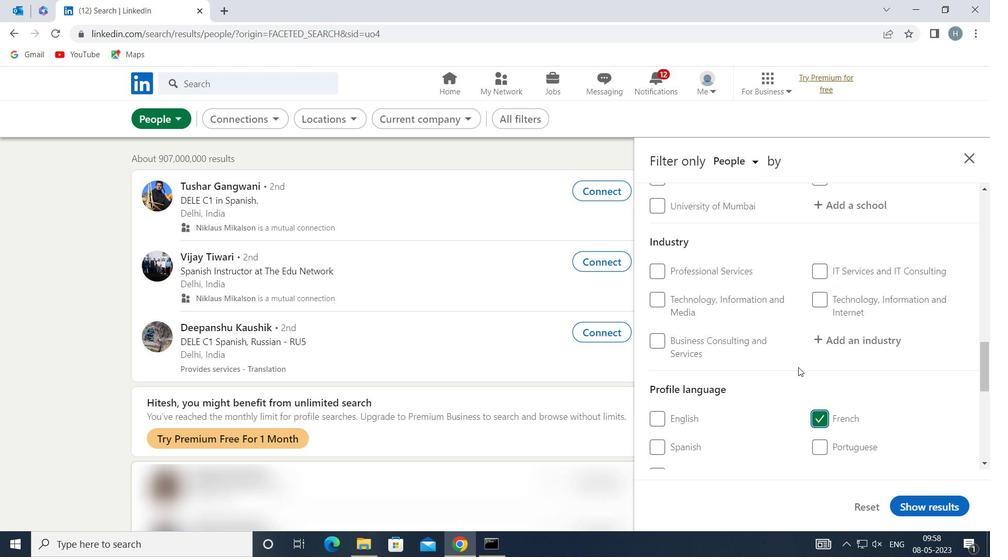 
Action: Mouse scrolled (799, 368) with delta (0, 0)
Screenshot: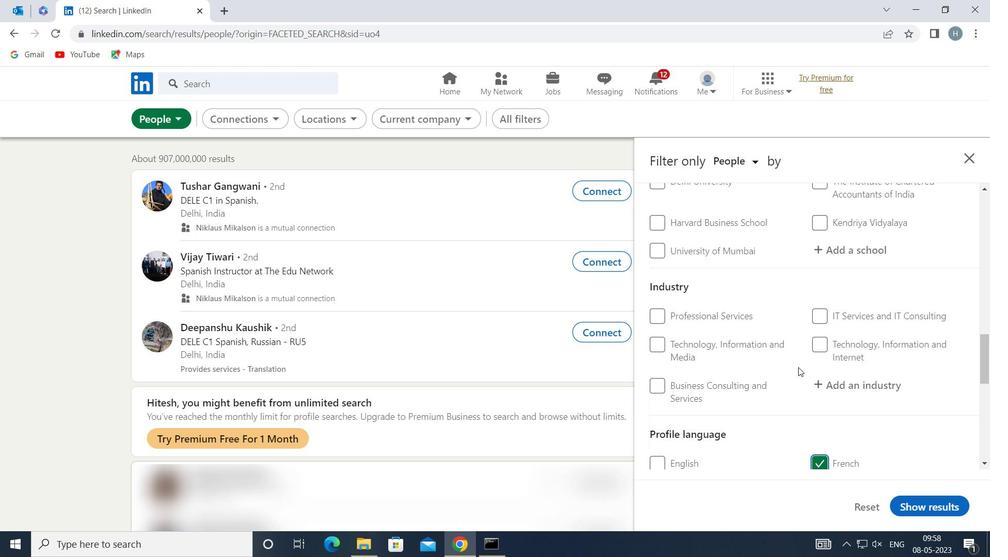 
Action: Mouse scrolled (799, 368) with delta (0, 0)
Screenshot: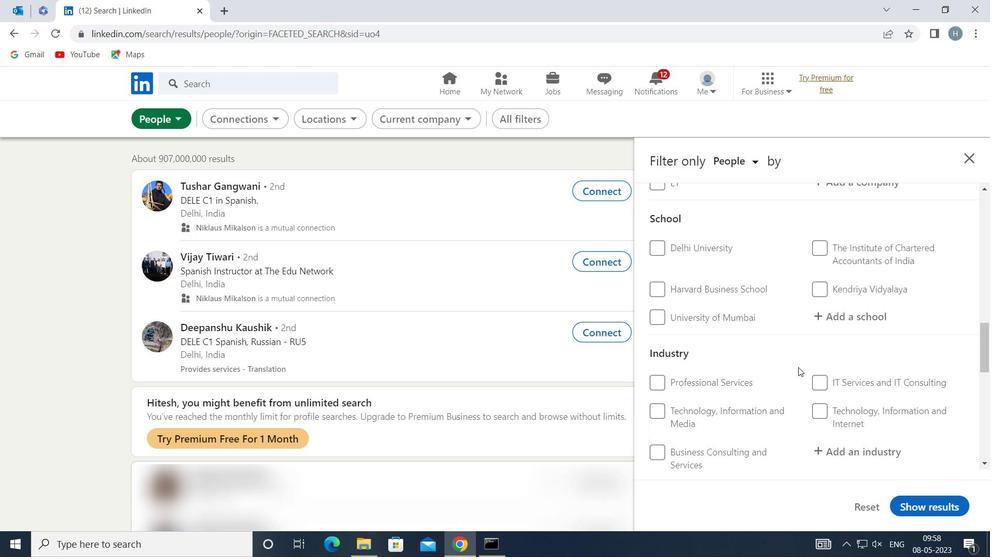 
Action: Mouse scrolled (799, 368) with delta (0, 0)
Screenshot: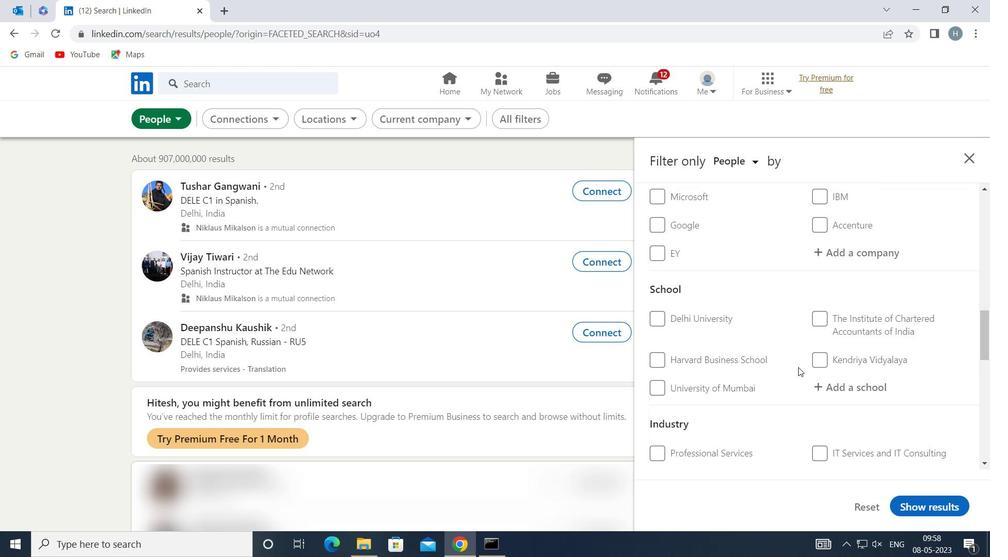 
Action: Mouse scrolled (799, 368) with delta (0, 0)
Screenshot: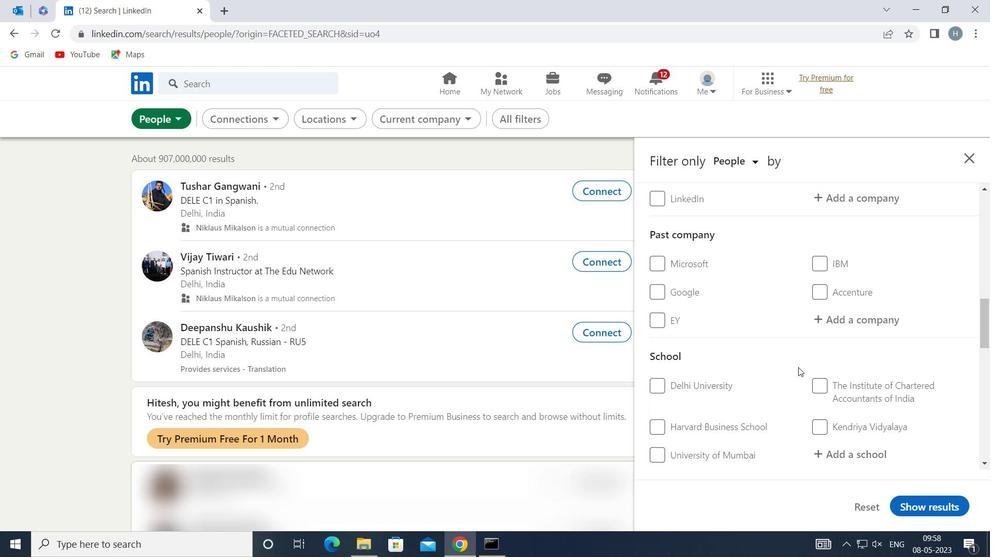 
Action: Mouse scrolled (799, 368) with delta (0, 0)
Screenshot: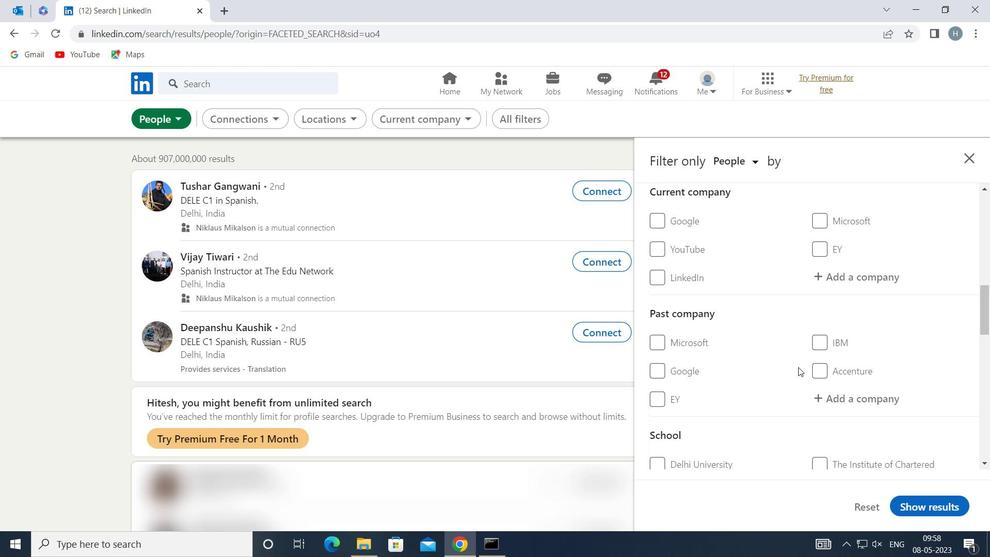 
Action: Mouse scrolled (799, 368) with delta (0, 0)
Screenshot: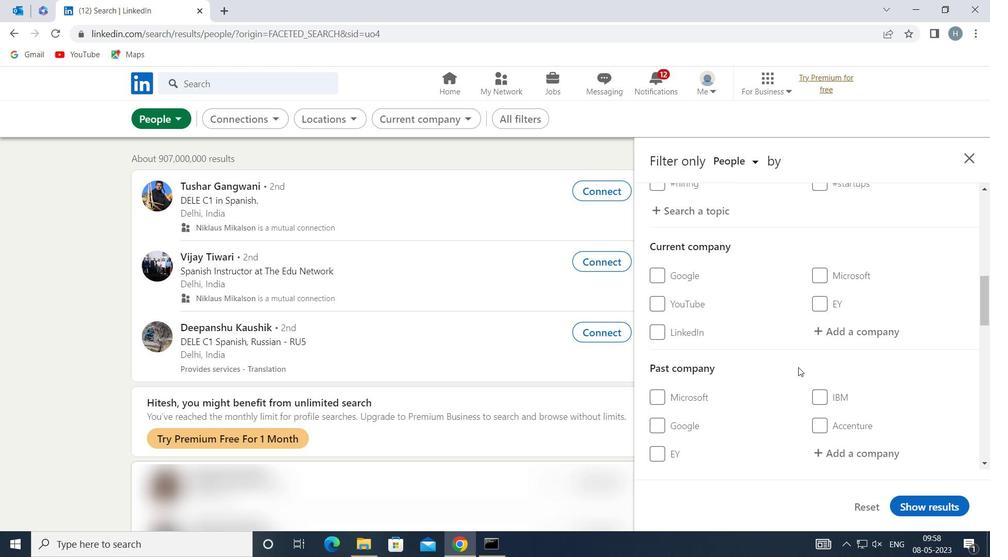 
Action: Mouse moved to (808, 373)
Screenshot: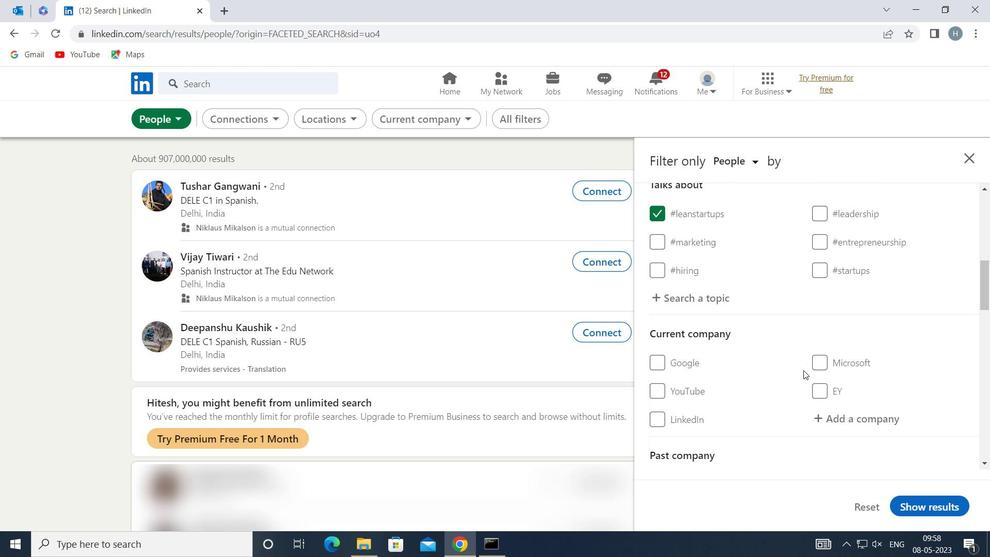 
Action: Mouse scrolled (808, 372) with delta (0, 0)
Screenshot: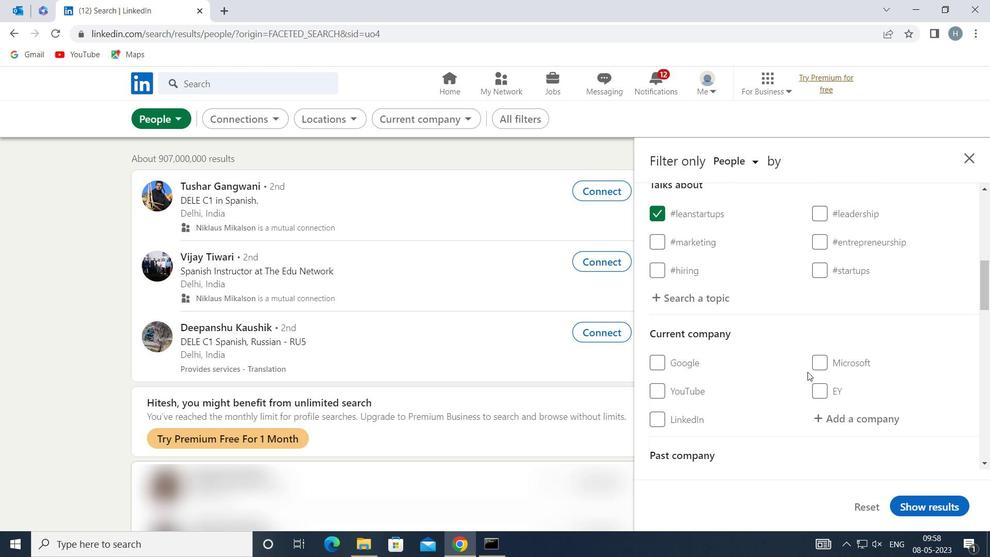 
Action: Mouse moved to (869, 347)
Screenshot: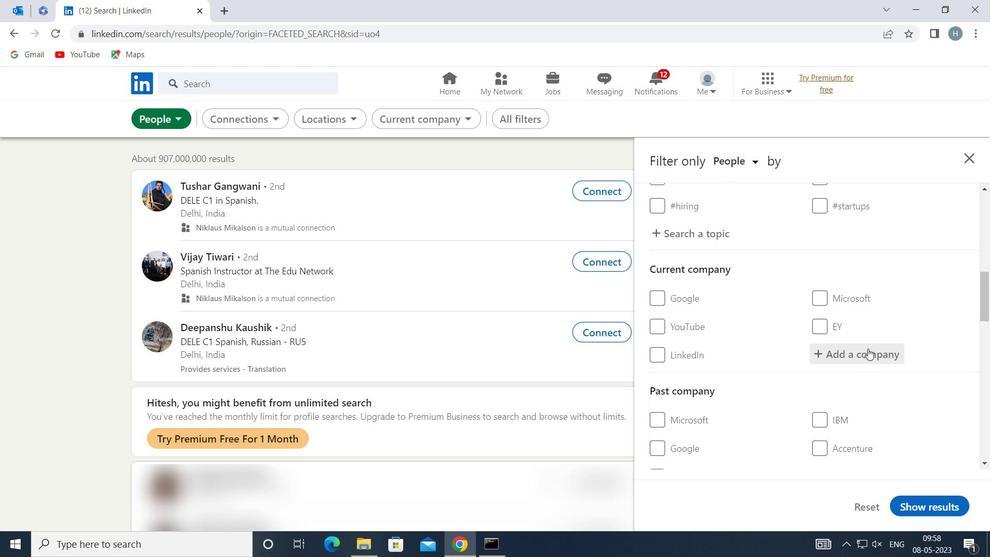 
Action: Mouse pressed left at (869, 347)
Screenshot: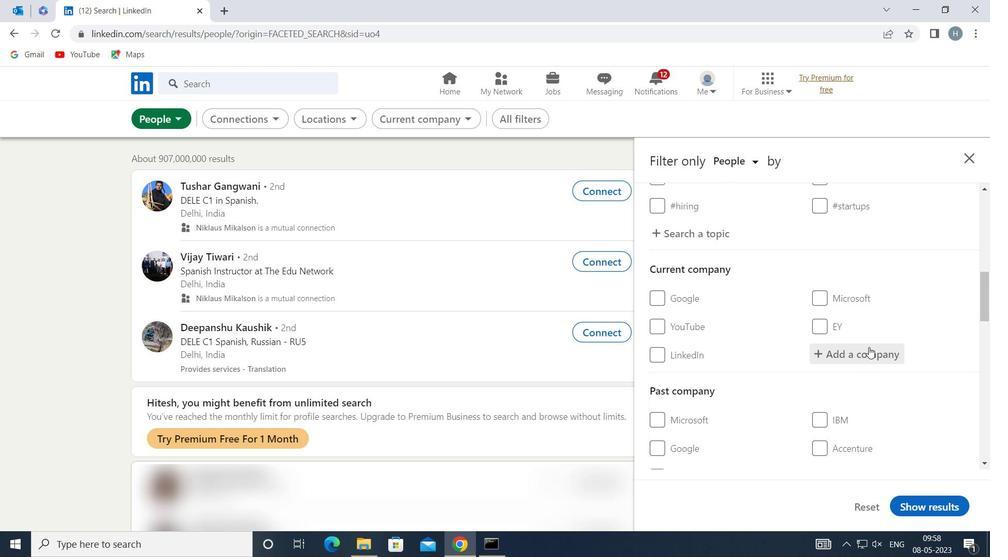 
Action: Mouse moved to (869, 344)
Screenshot: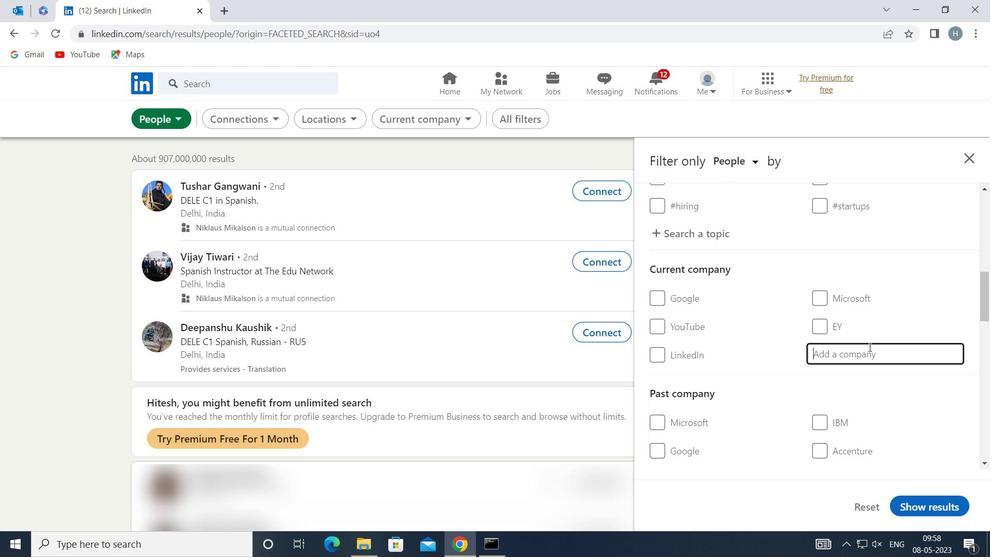 
Action: Key pressed <Key.shift>SHYAM<Key.space><Key.shift>STEEL<Key.space><Key.shift>IND
Screenshot: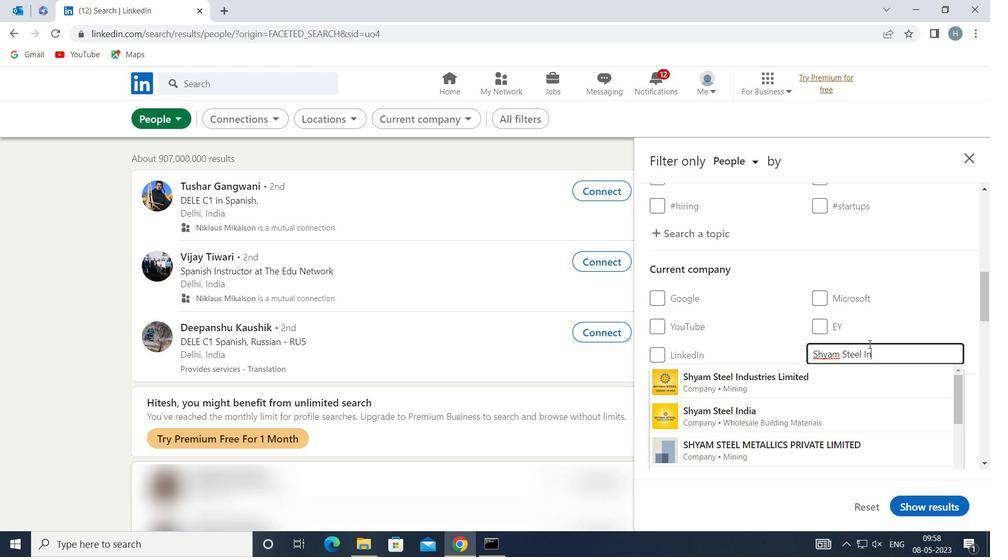 
Action: Mouse moved to (808, 378)
Screenshot: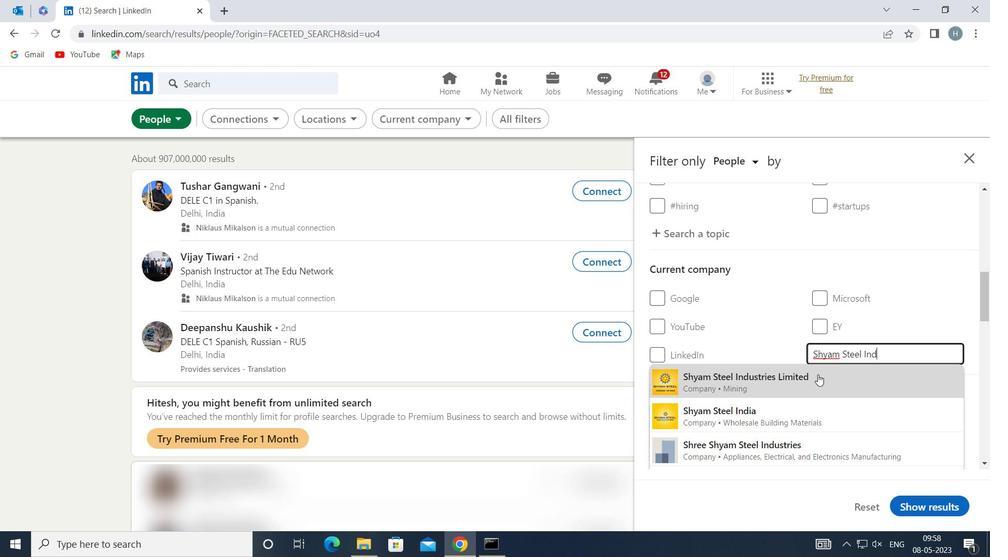 
Action: Mouse pressed left at (808, 378)
Screenshot: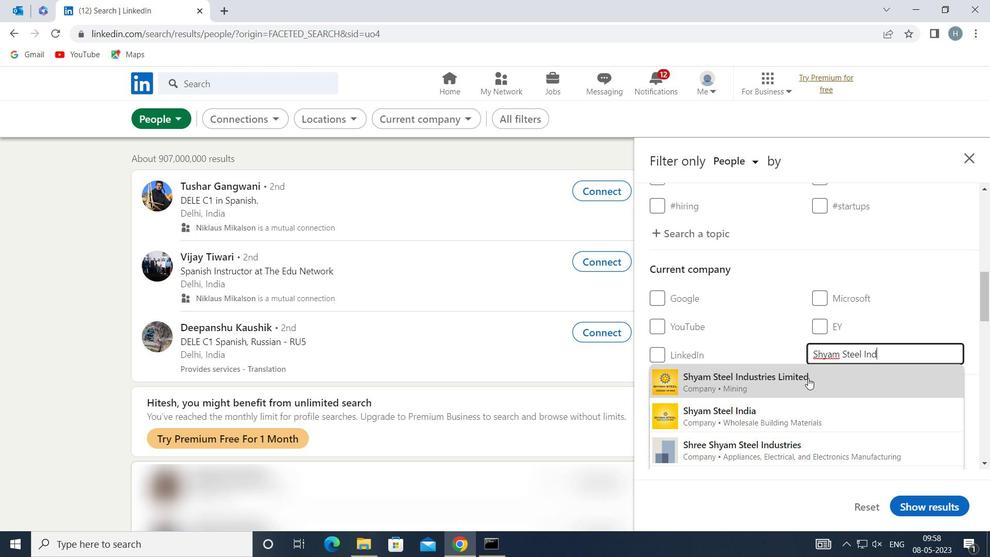 
Action: Mouse moved to (789, 369)
Screenshot: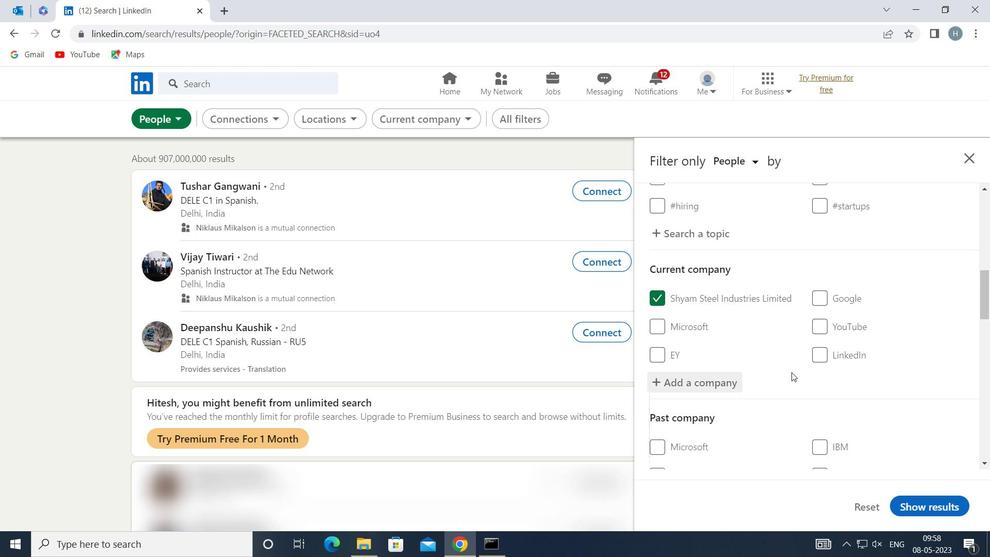 
Action: Mouse scrolled (789, 368) with delta (0, 0)
Screenshot: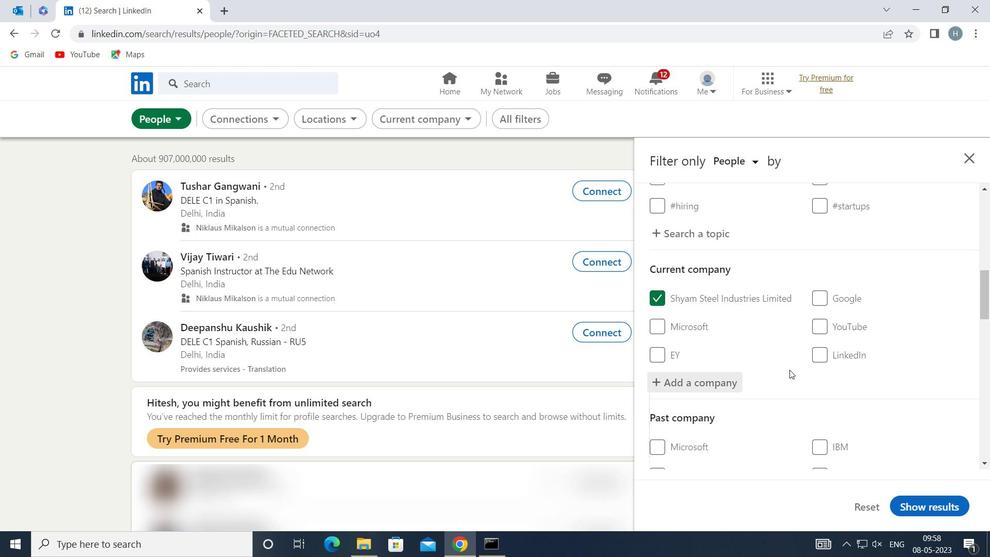
Action: Mouse moved to (789, 368)
Screenshot: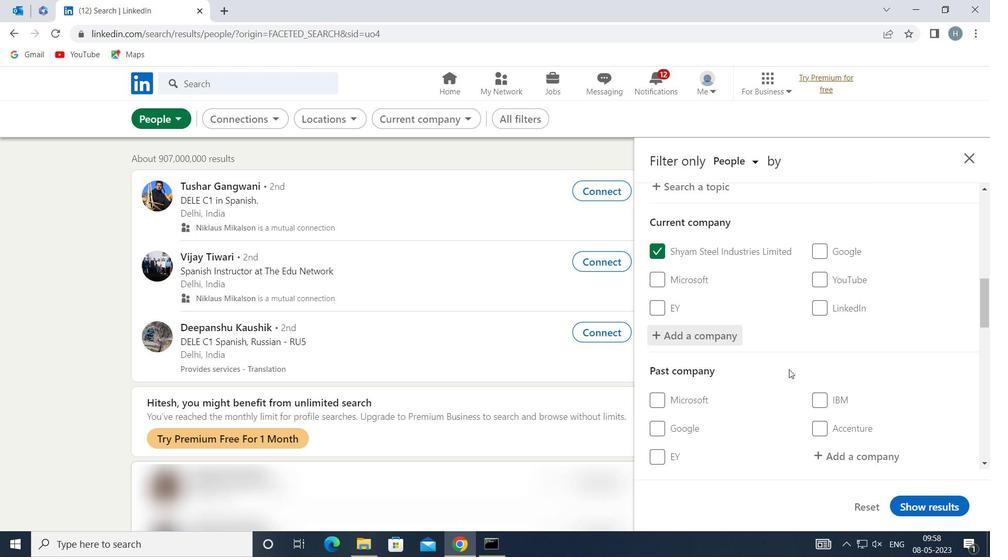 
Action: Mouse scrolled (789, 368) with delta (0, 0)
Screenshot: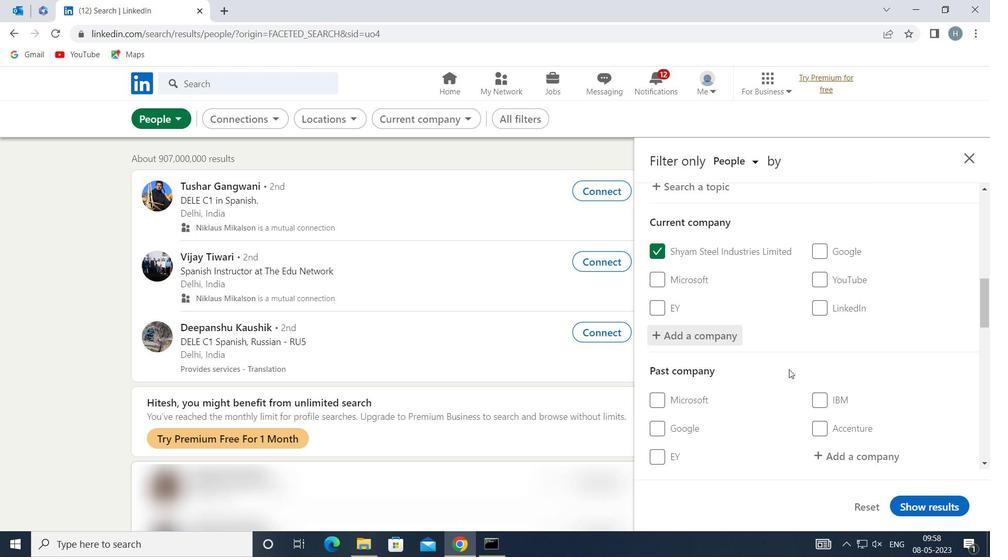 
Action: Mouse scrolled (789, 368) with delta (0, 0)
Screenshot: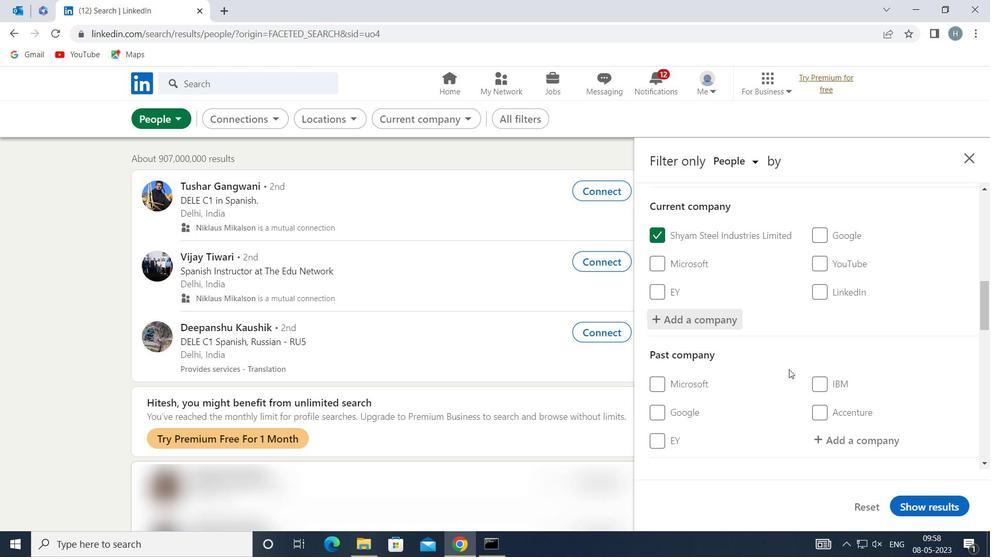 
Action: Mouse scrolled (789, 369) with delta (0, 0)
Screenshot: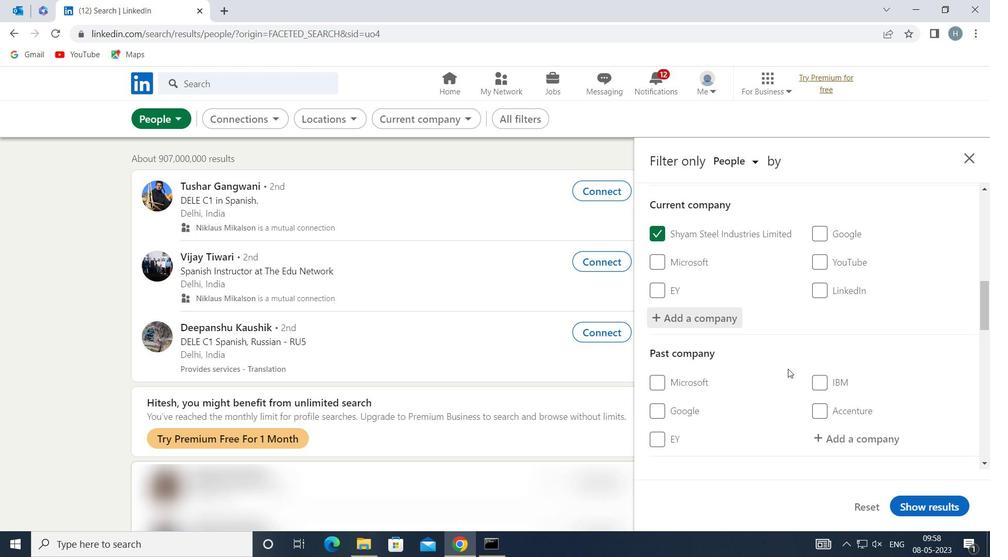 
Action: Mouse moved to (788, 368)
Screenshot: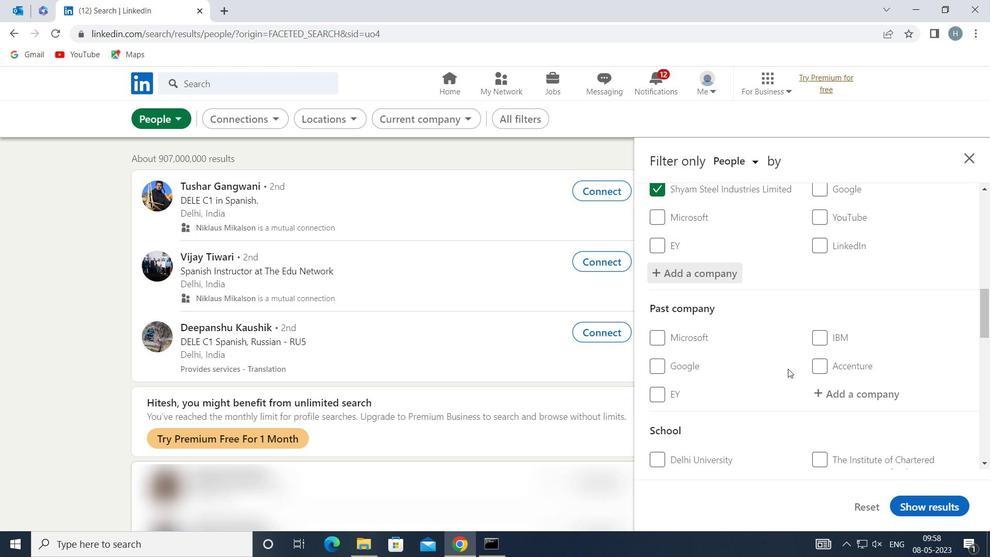 
Action: Mouse scrolled (788, 367) with delta (0, 0)
Screenshot: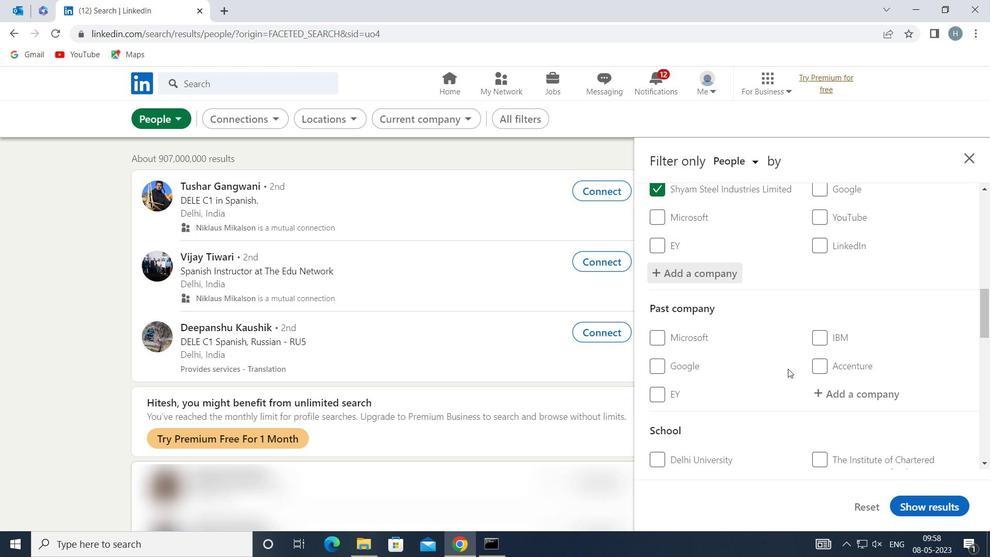 
Action: Mouse moved to (785, 368)
Screenshot: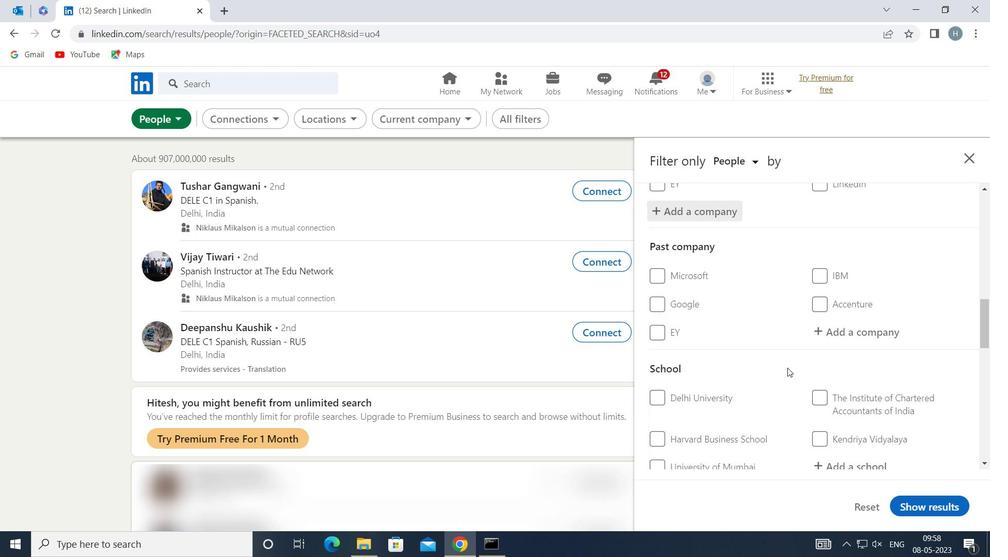 
Action: Mouse scrolled (785, 367) with delta (0, 0)
Screenshot: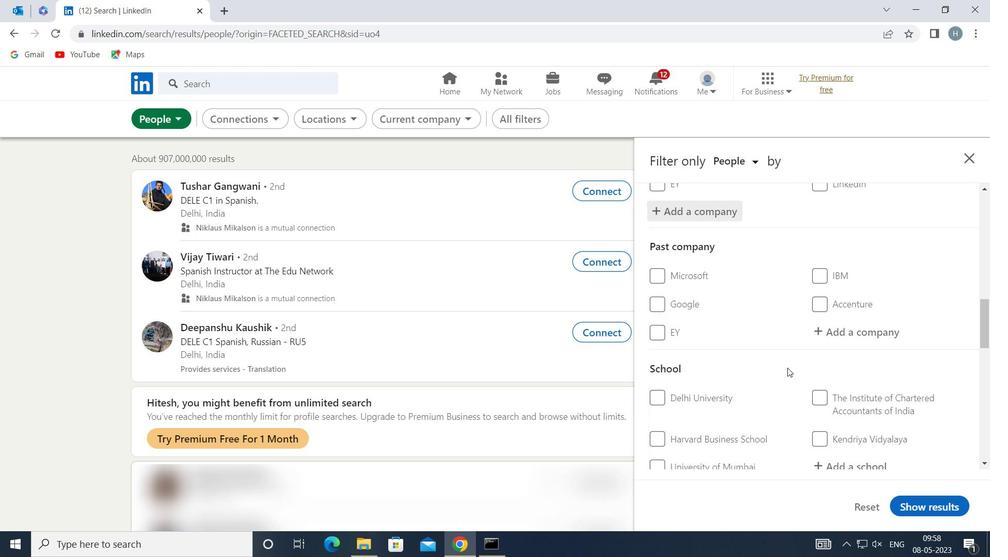 
Action: Mouse moved to (784, 368)
Screenshot: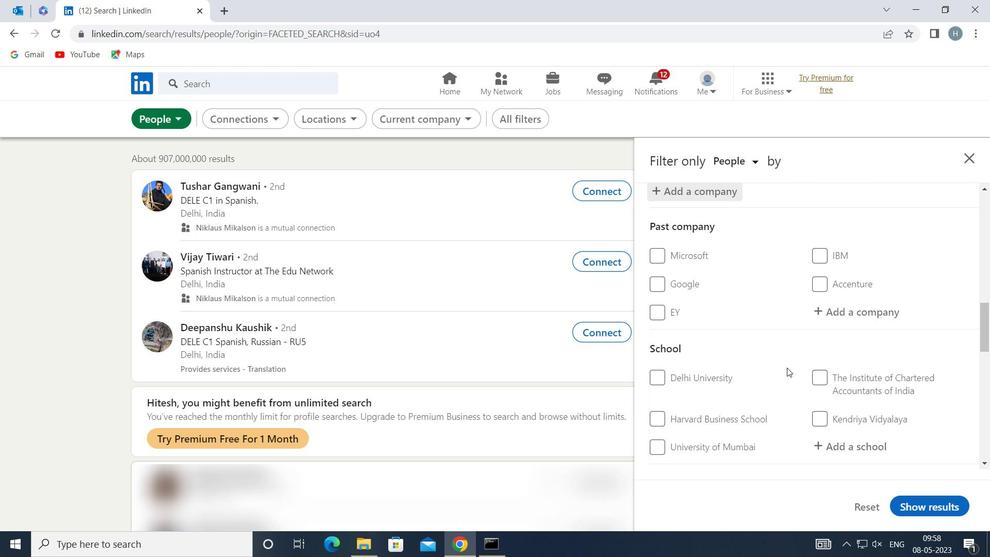 
Action: Mouse scrolled (784, 368) with delta (0, 0)
Screenshot: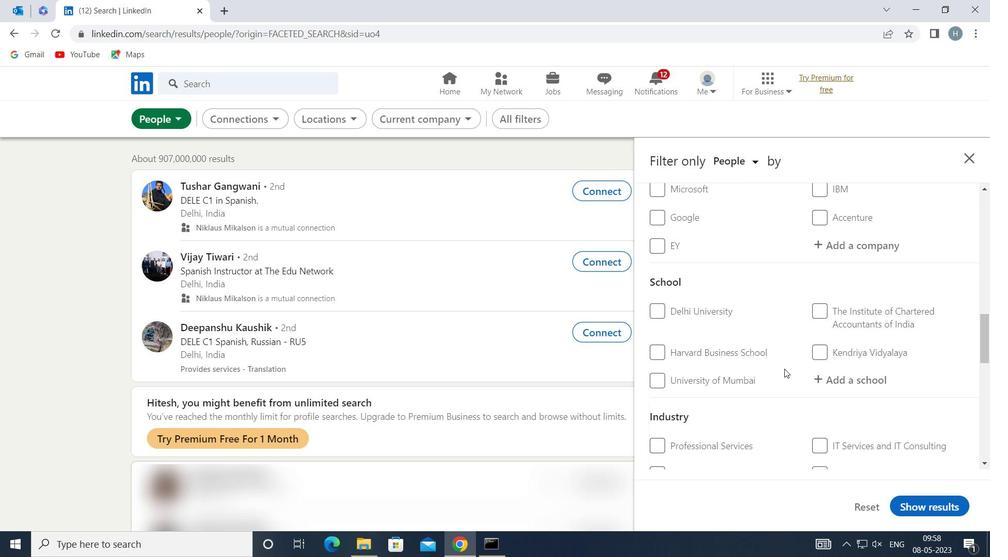 
Action: Mouse moved to (844, 310)
Screenshot: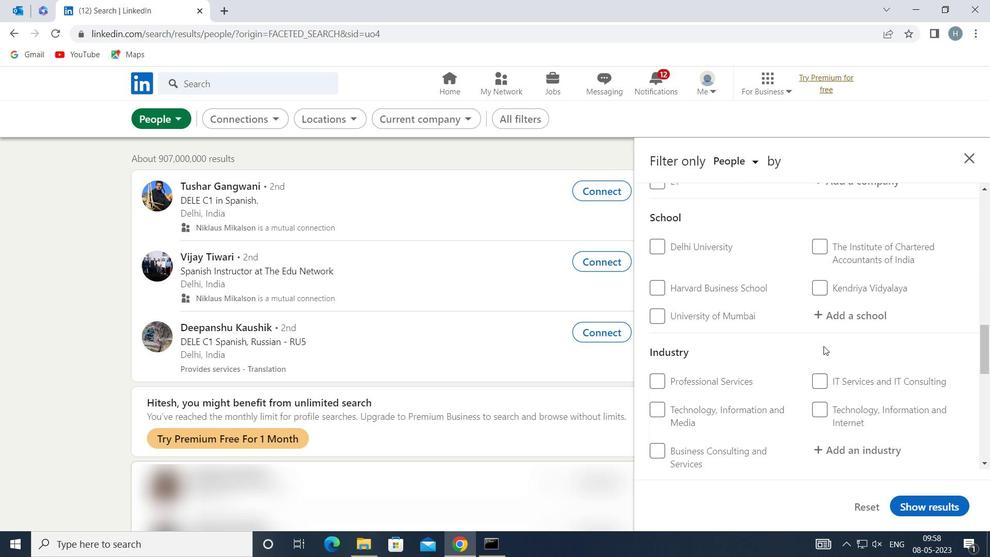 
Action: Mouse pressed left at (844, 310)
Screenshot: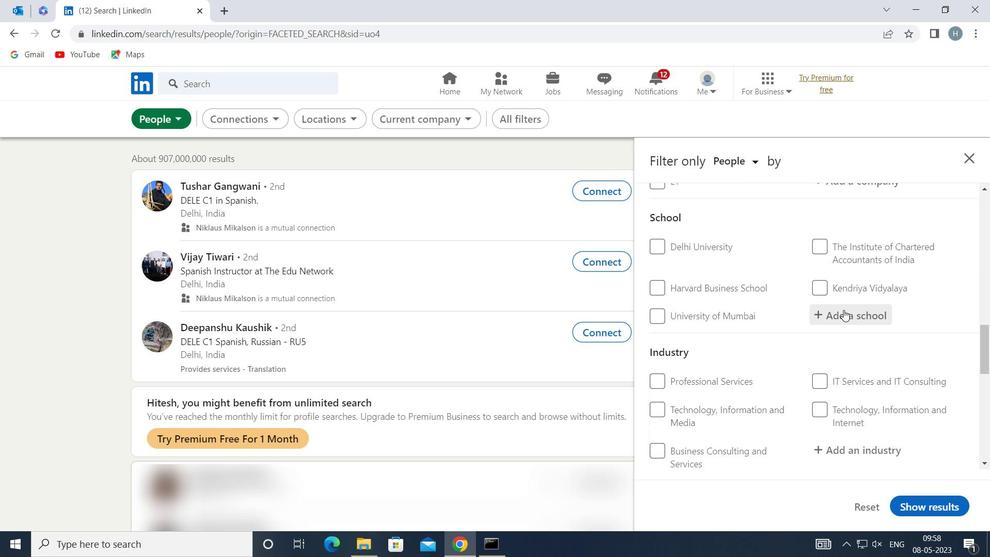 
Action: Key pressed <Key.shift>JADAVPUR<Key.space><Key.shift>UNI
Screenshot: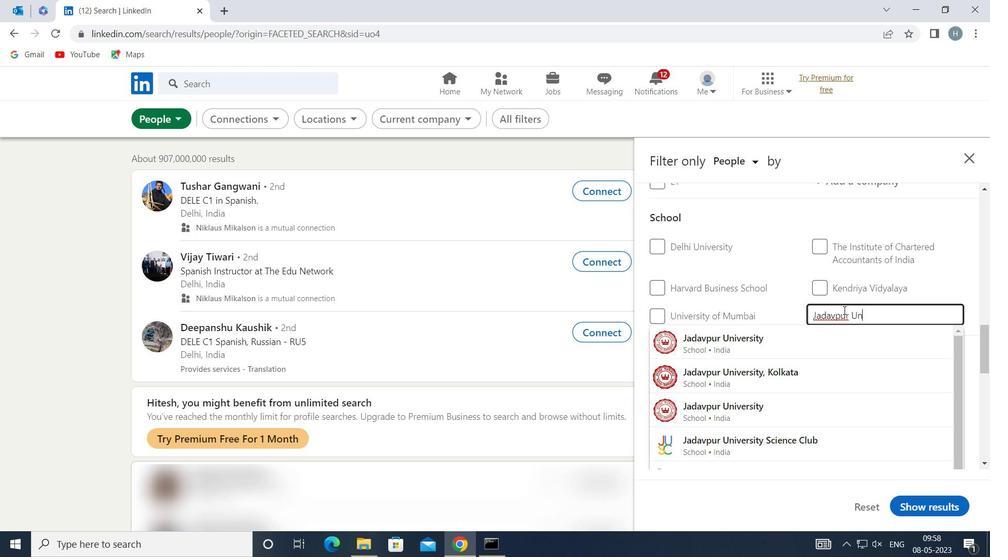 
Action: Mouse moved to (808, 373)
Screenshot: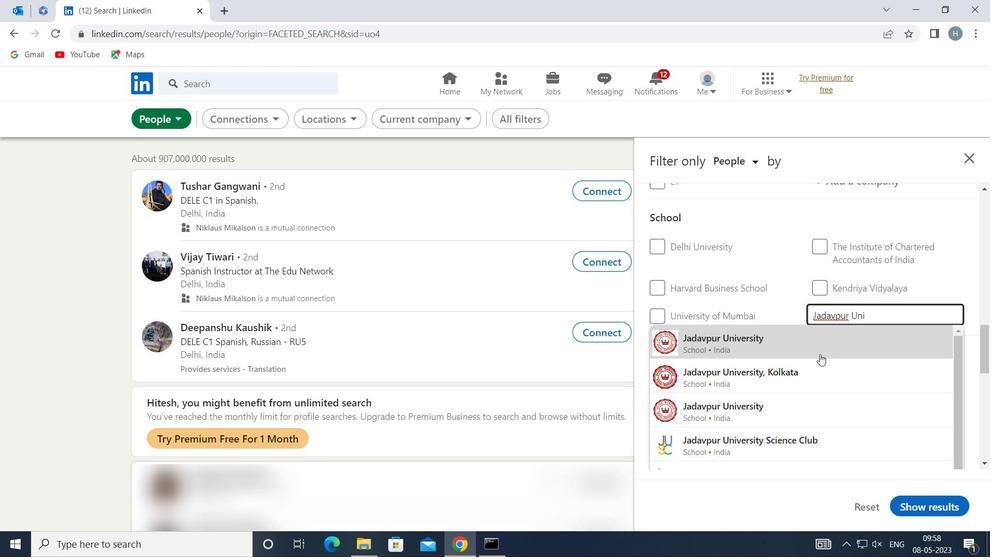 
Action: Mouse pressed left at (808, 373)
Screenshot: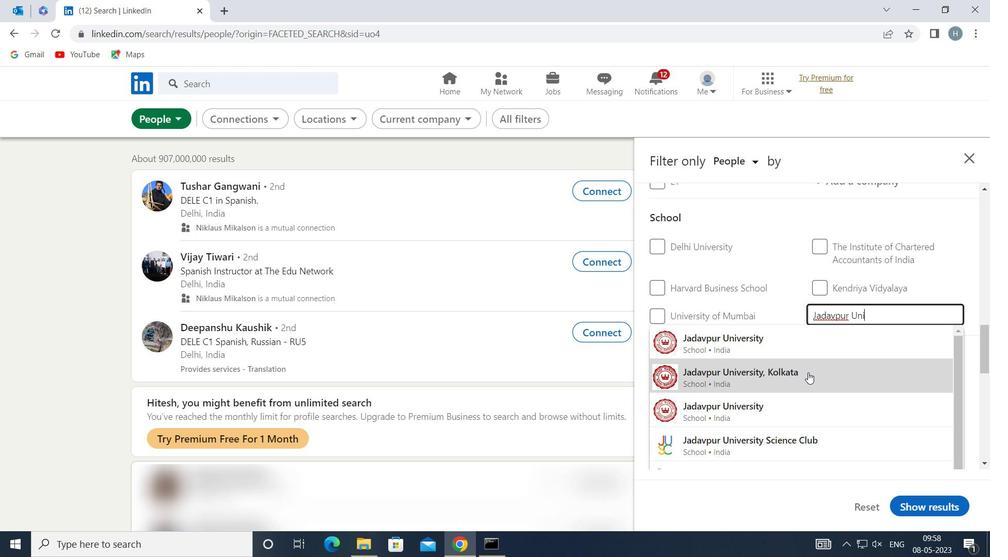 
Action: Mouse moved to (769, 343)
Screenshot: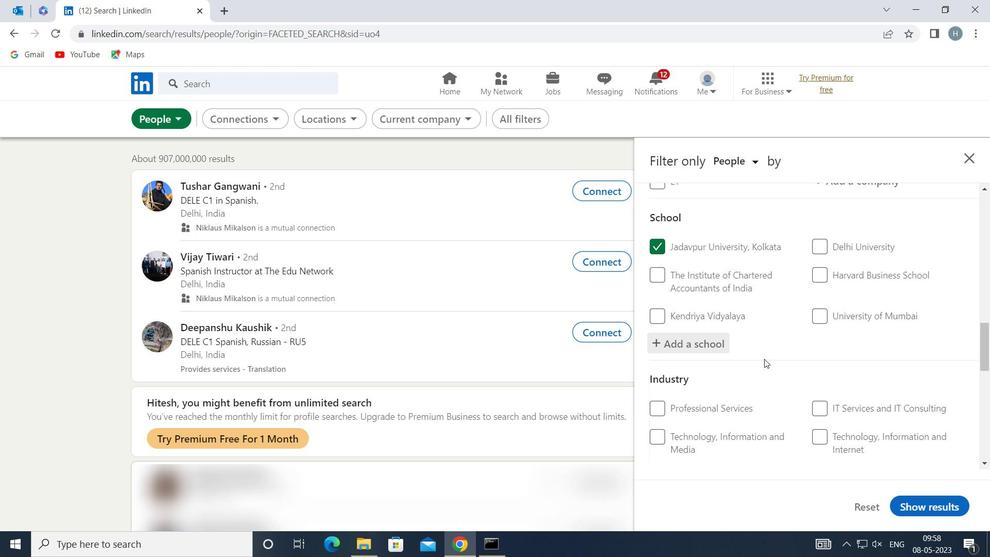 
Action: Mouse scrolled (769, 342) with delta (0, 0)
Screenshot: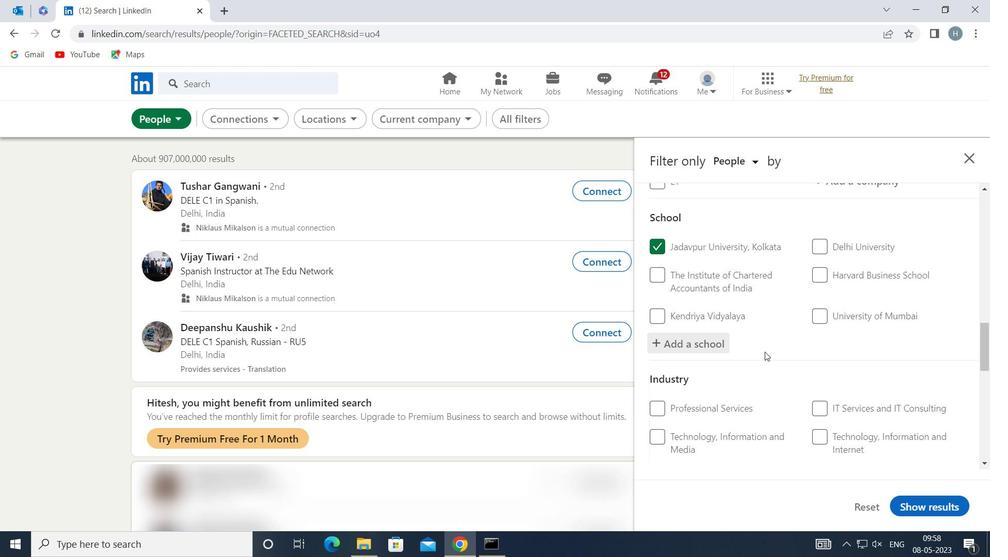 
Action: Mouse scrolled (769, 342) with delta (0, 0)
Screenshot: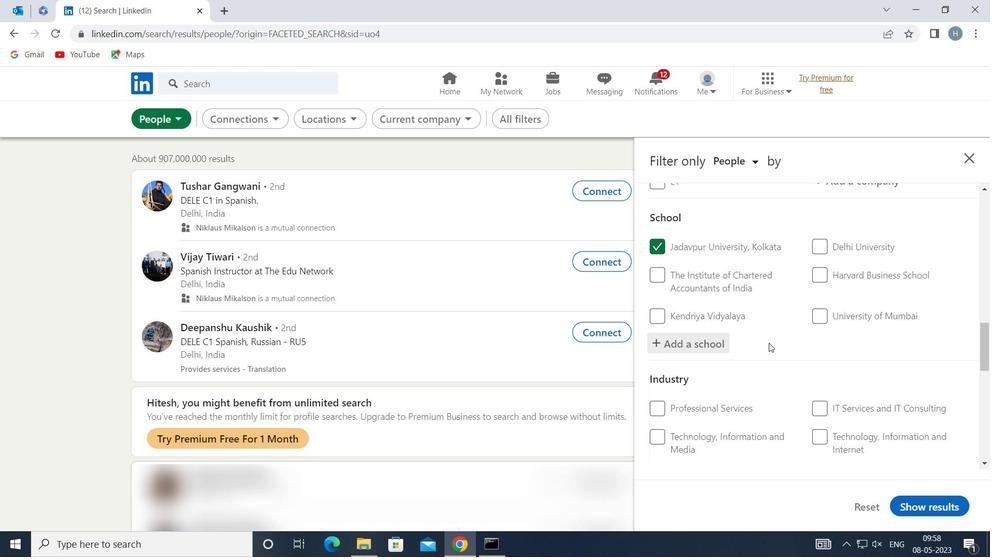 
Action: Mouse moved to (841, 346)
Screenshot: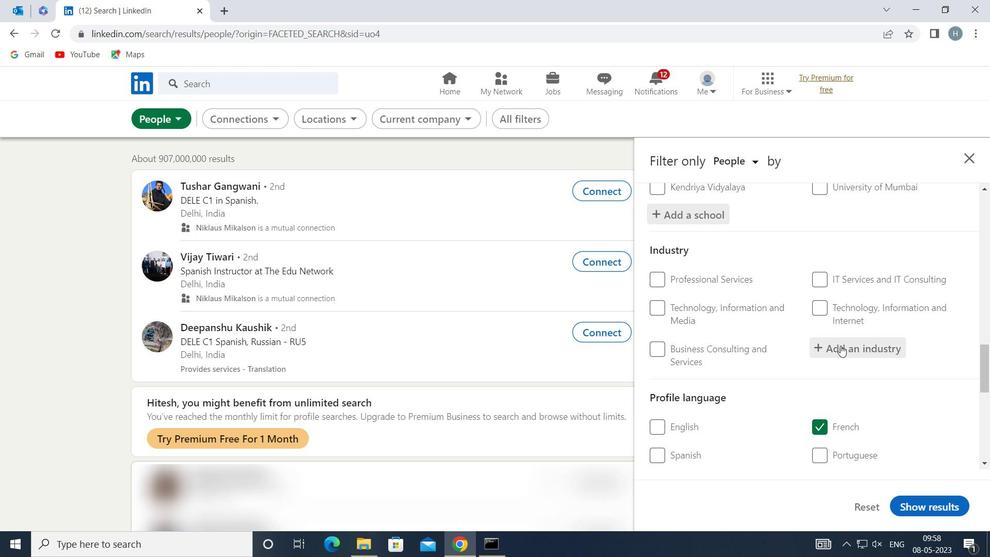 
Action: Mouse pressed left at (841, 346)
Screenshot: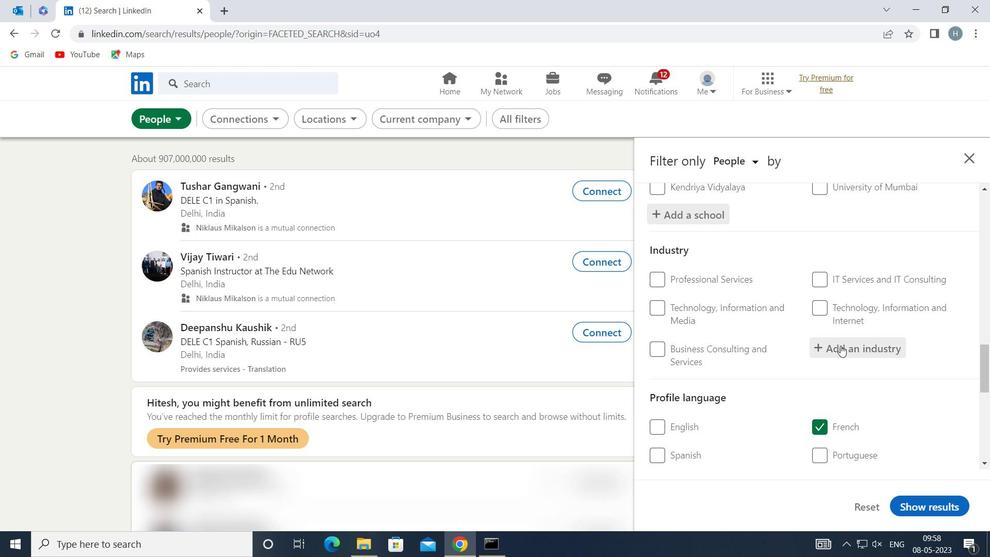 
Action: Key pressed <Key.shift>TRANSPORT
Screenshot: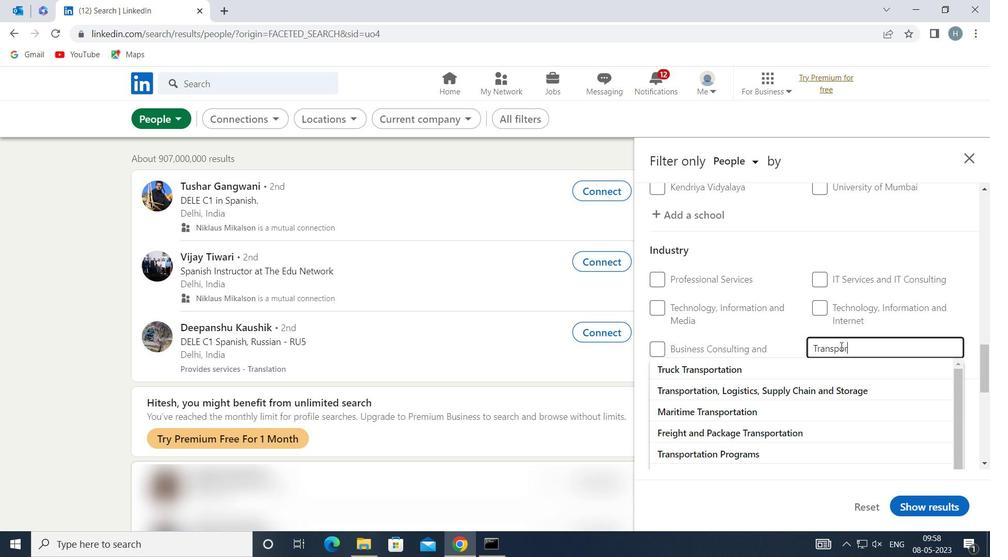 
Action: Mouse moved to (768, 379)
Screenshot: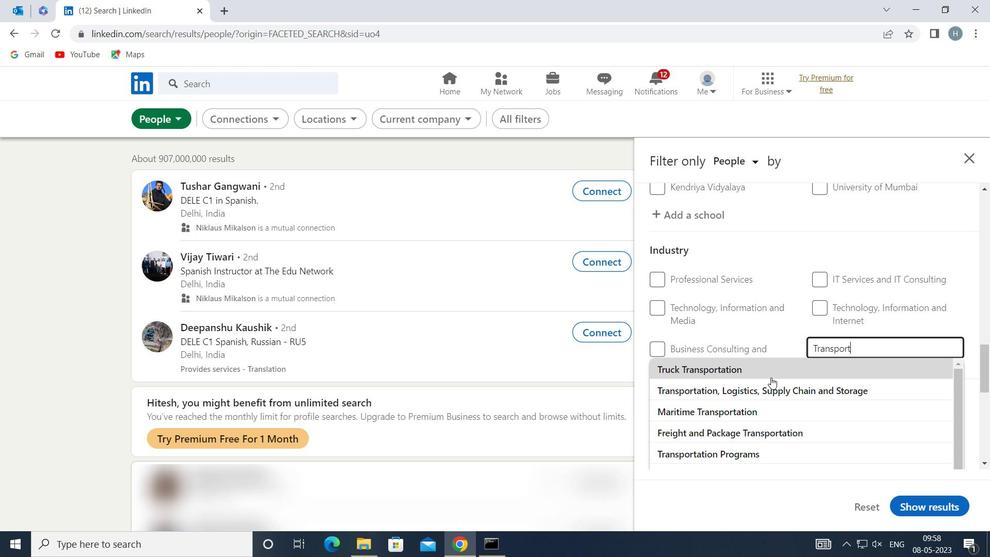 
Action: Mouse scrolled (768, 379) with delta (0, 0)
Screenshot: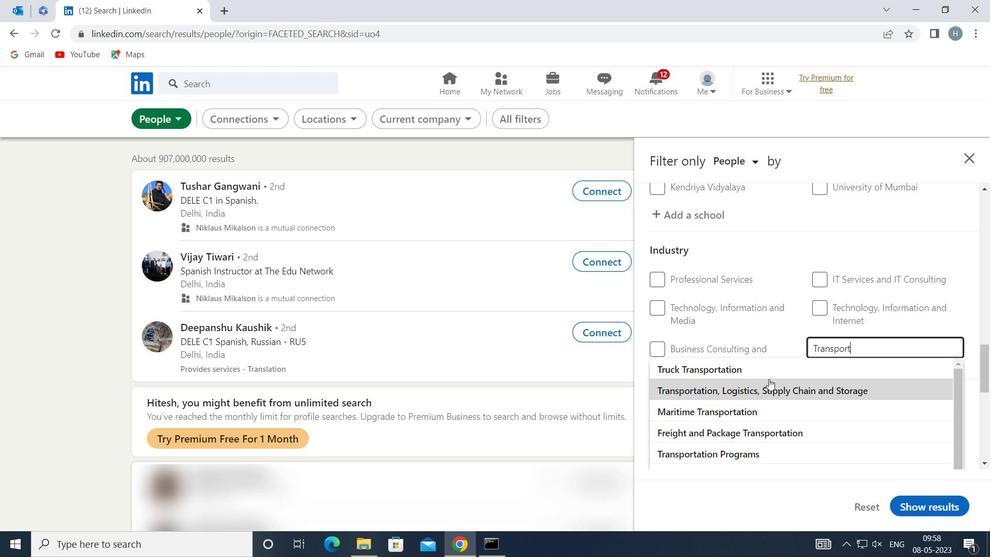 
Action: Mouse scrolled (768, 379) with delta (0, 0)
Screenshot: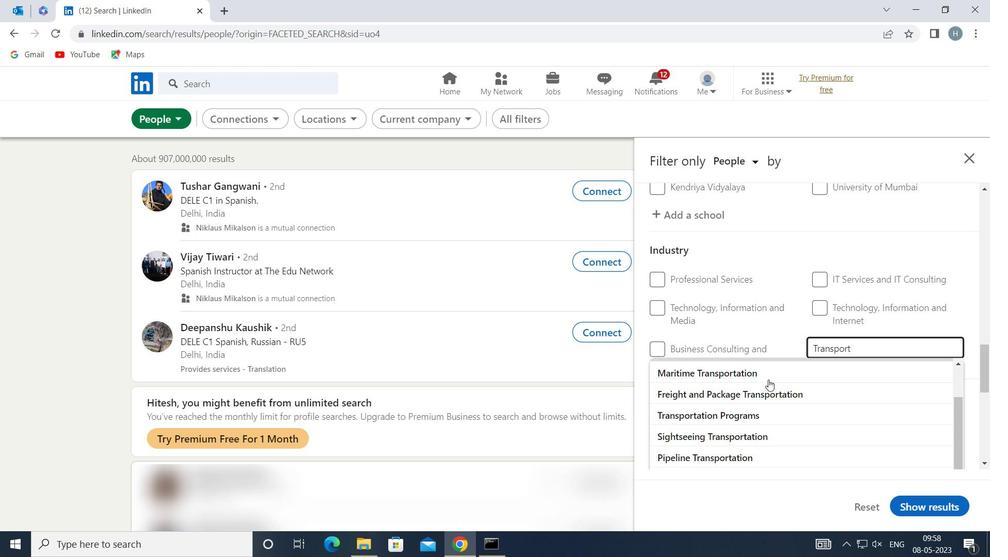 
Action: Mouse moved to (769, 411)
Screenshot: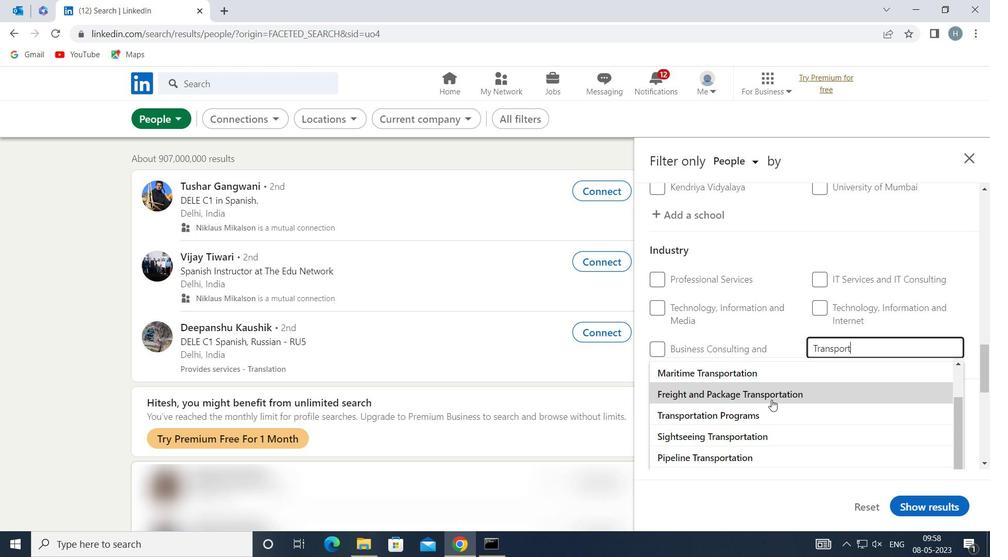 
Action: Mouse pressed left at (769, 411)
Screenshot: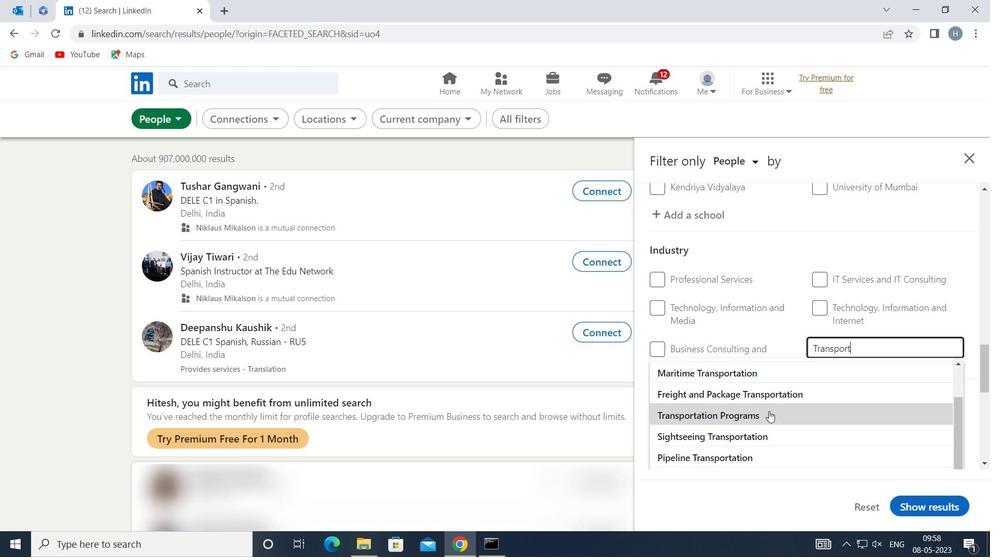 
Action: Mouse moved to (752, 378)
Screenshot: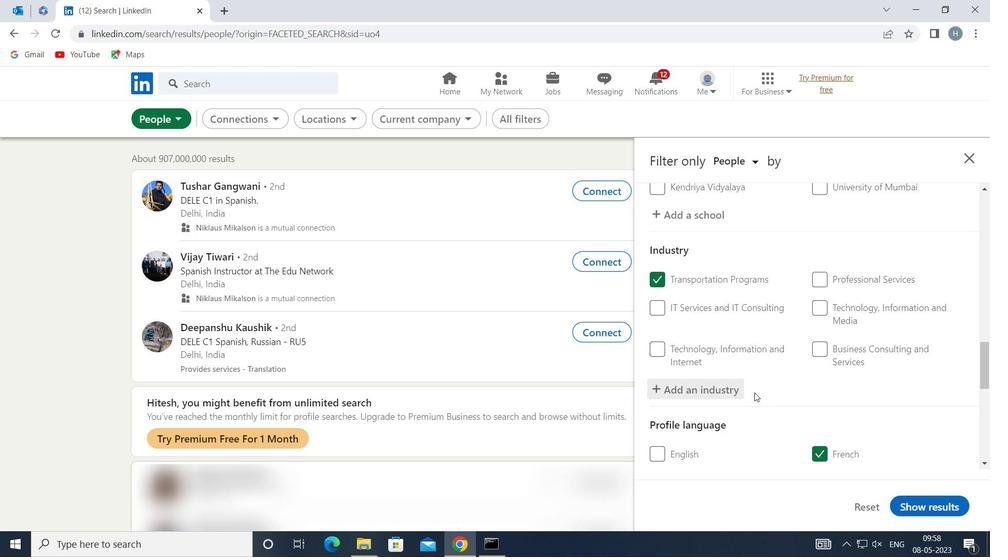 
Action: Mouse scrolled (752, 378) with delta (0, 0)
Screenshot: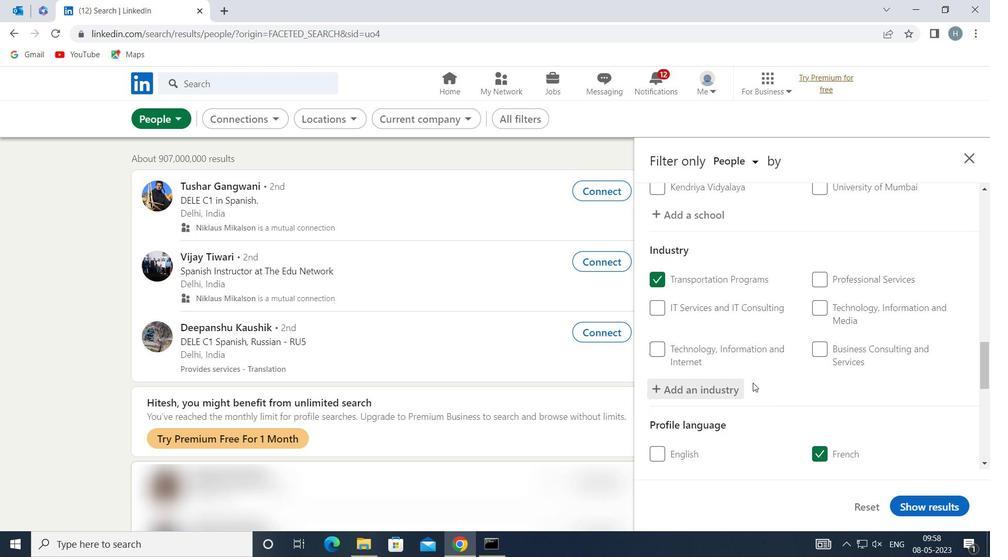
Action: Mouse moved to (753, 375)
Screenshot: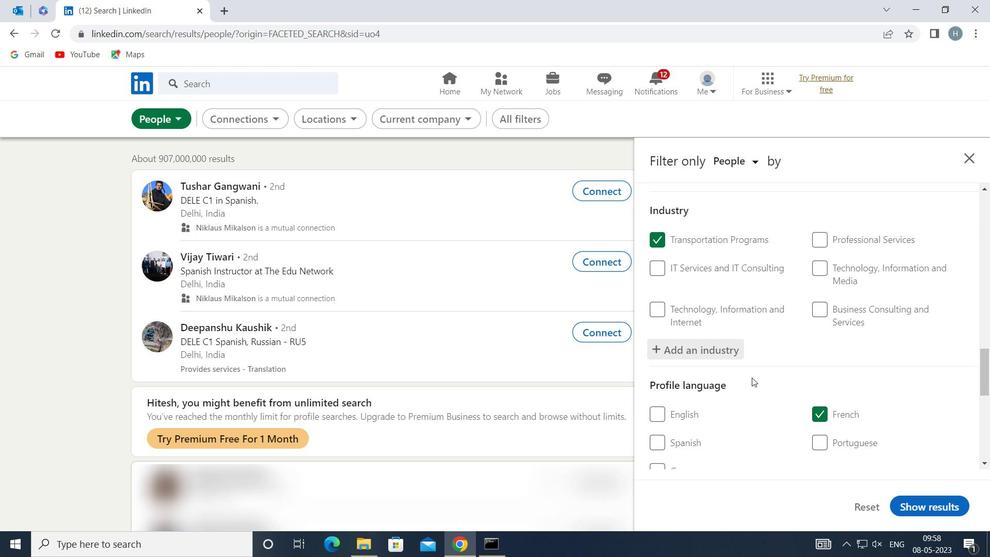 
Action: Mouse scrolled (753, 374) with delta (0, 0)
Screenshot: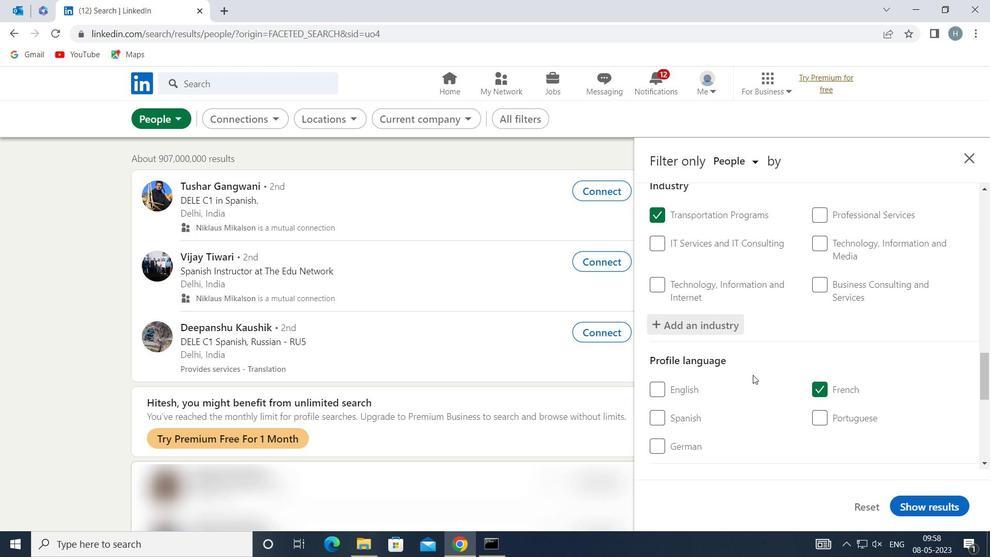 
Action: Mouse moved to (762, 372)
Screenshot: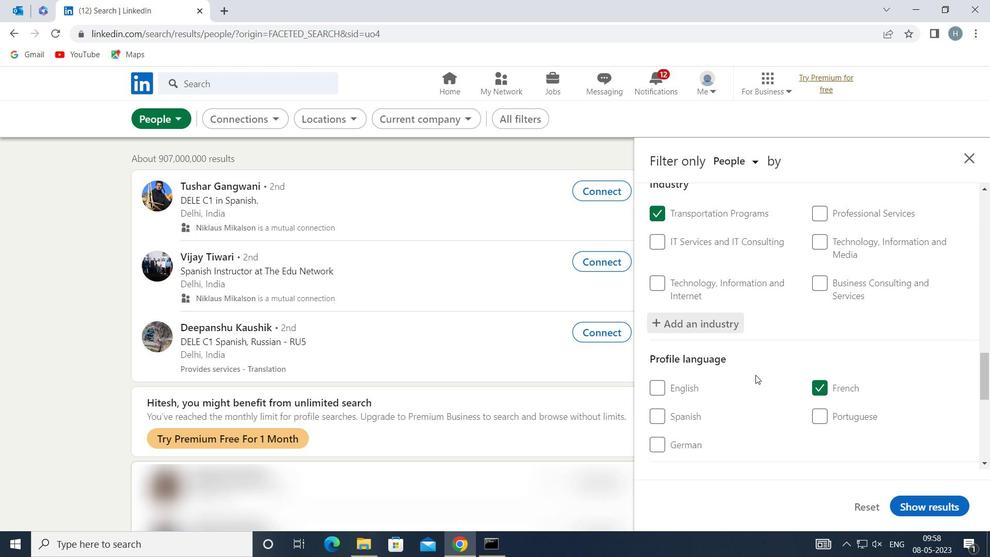 
Action: Mouse scrolled (762, 372) with delta (0, 0)
Screenshot: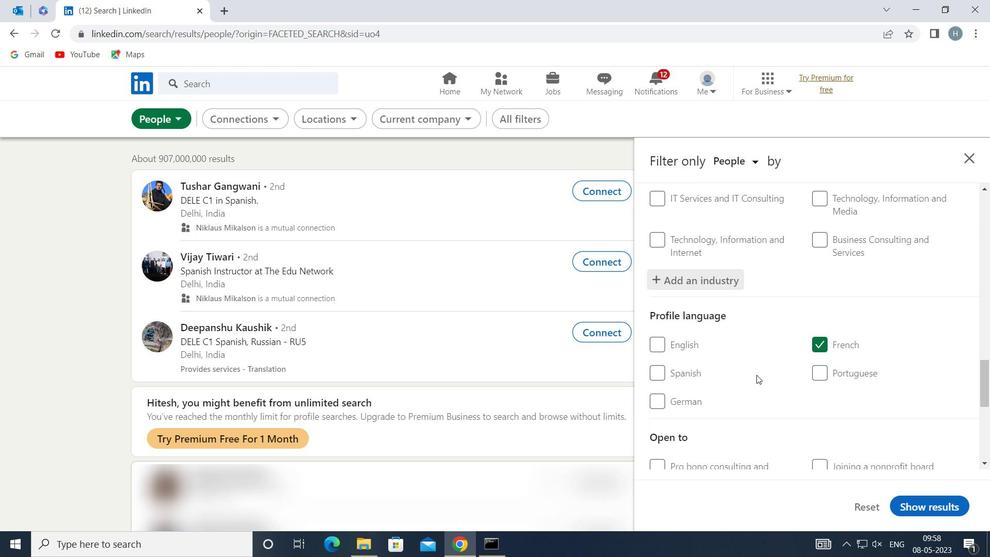 
Action: Mouse moved to (762, 372)
Screenshot: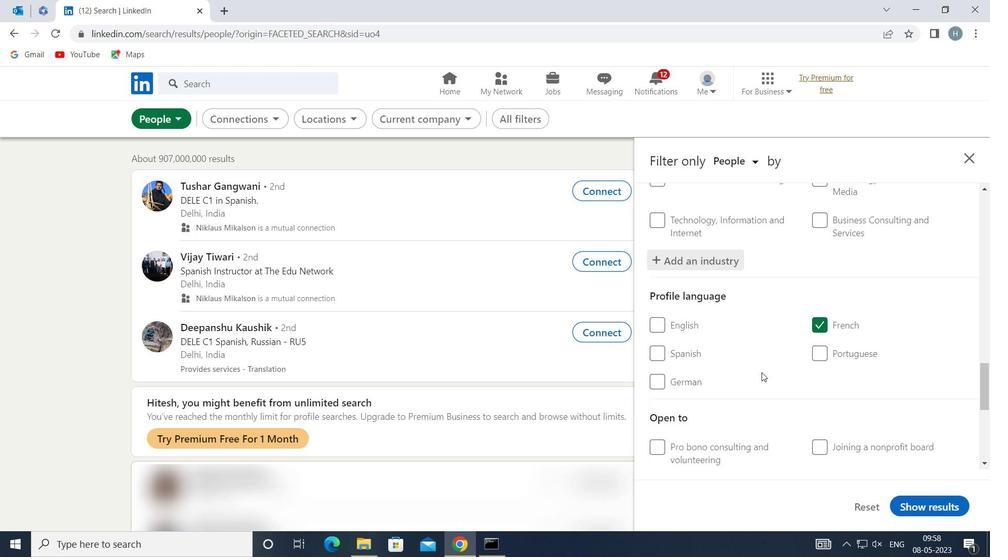 
Action: Mouse scrolled (762, 372) with delta (0, 0)
Screenshot: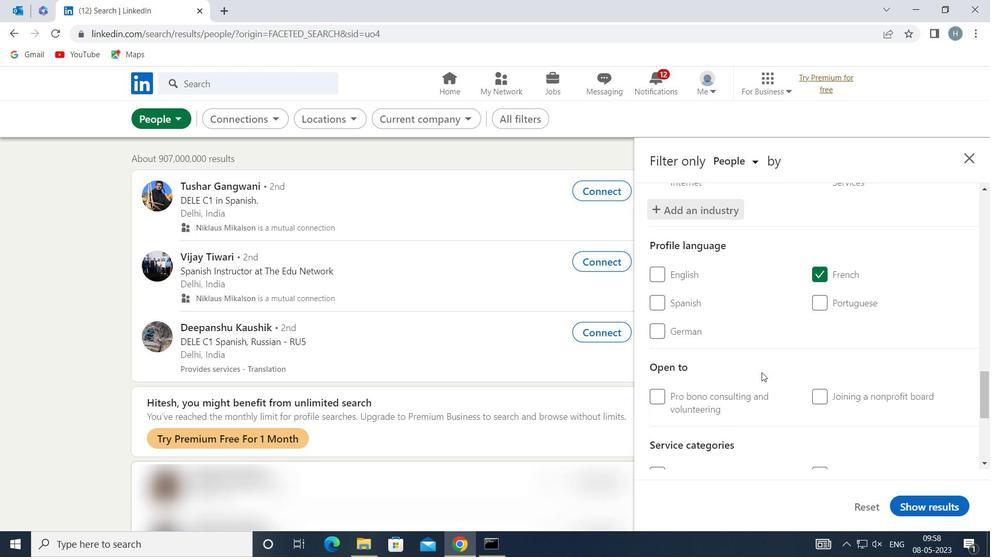 
Action: Mouse scrolled (762, 372) with delta (0, 0)
Screenshot: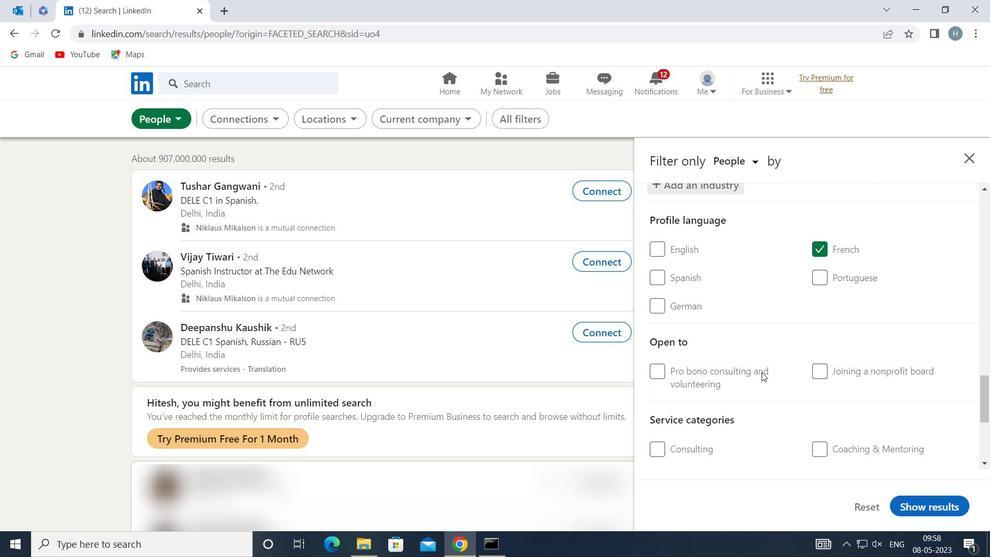 
Action: Mouse scrolled (762, 372) with delta (0, 0)
Screenshot: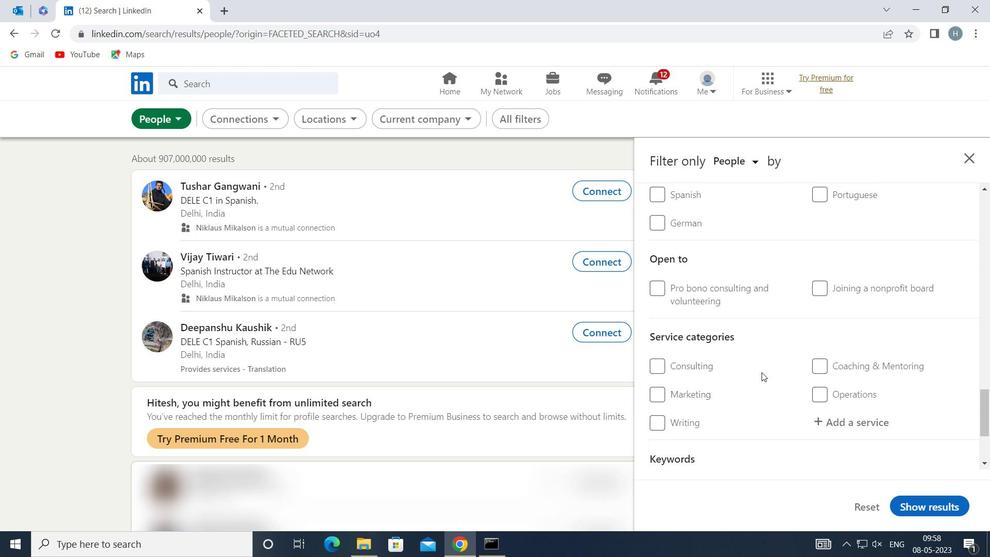 
Action: Mouse moved to (871, 326)
Screenshot: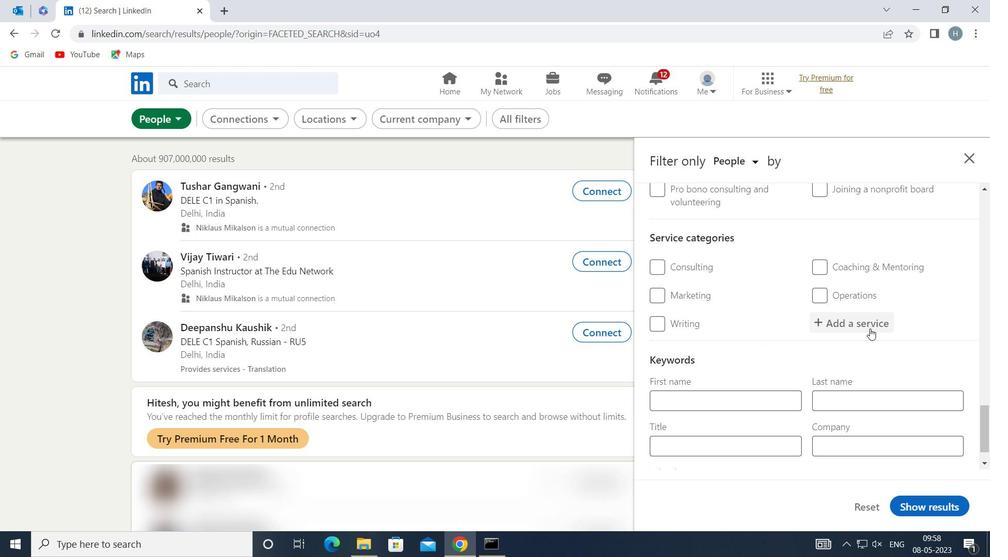 
Action: Mouse pressed left at (871, 326)
Screenshot: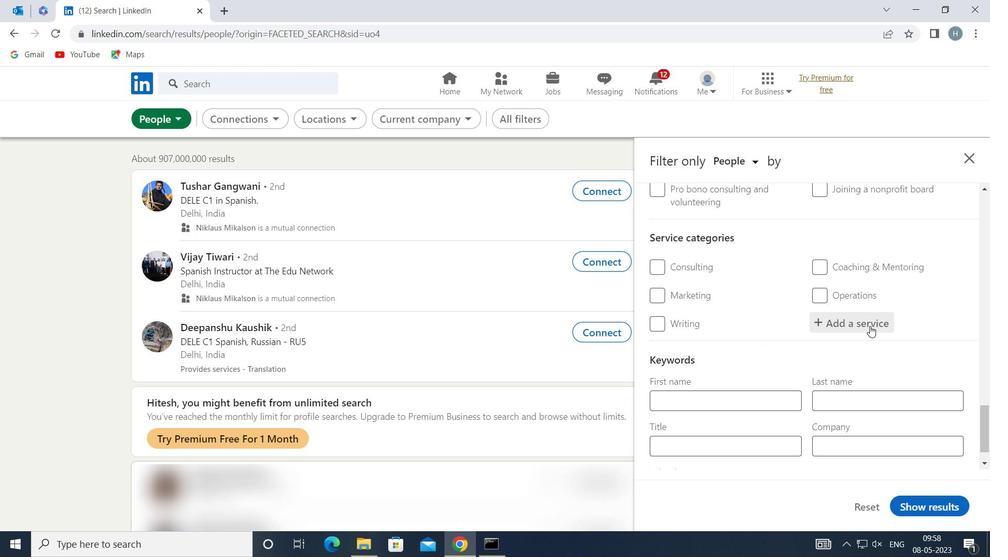 
Action: Key pressed <Key.shift>BOOKKEE
Screenshot: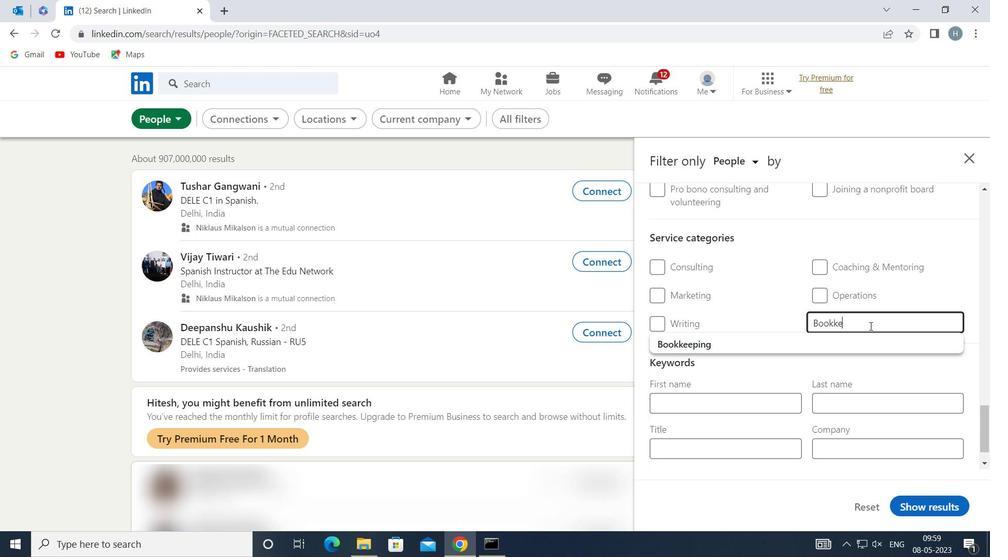 
Action: Mouse moved to (823, 342)
Screenshot: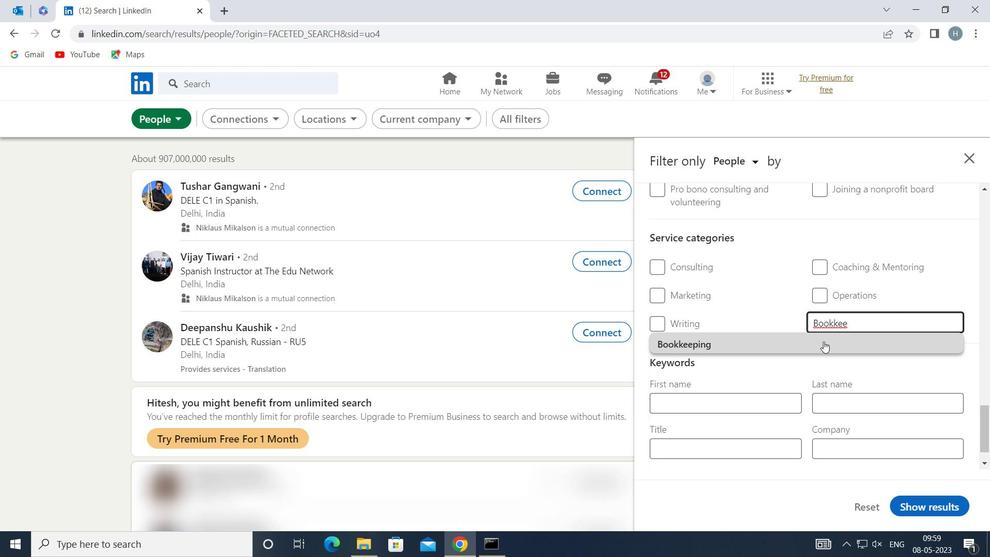 
Action: Mouse pressed left at (823, 342)
Screenshot: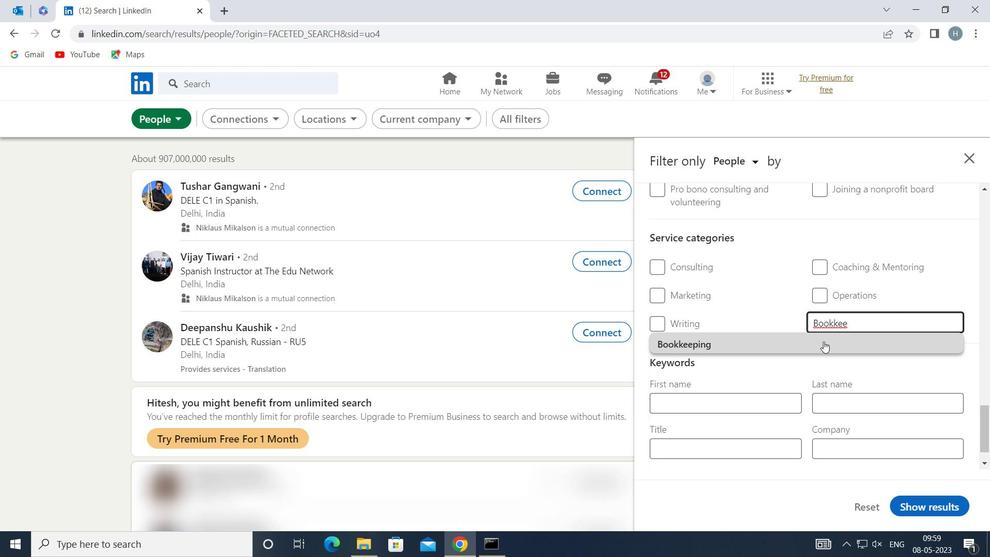 
Action: Mouse moved to (798, 347)
Screenshot: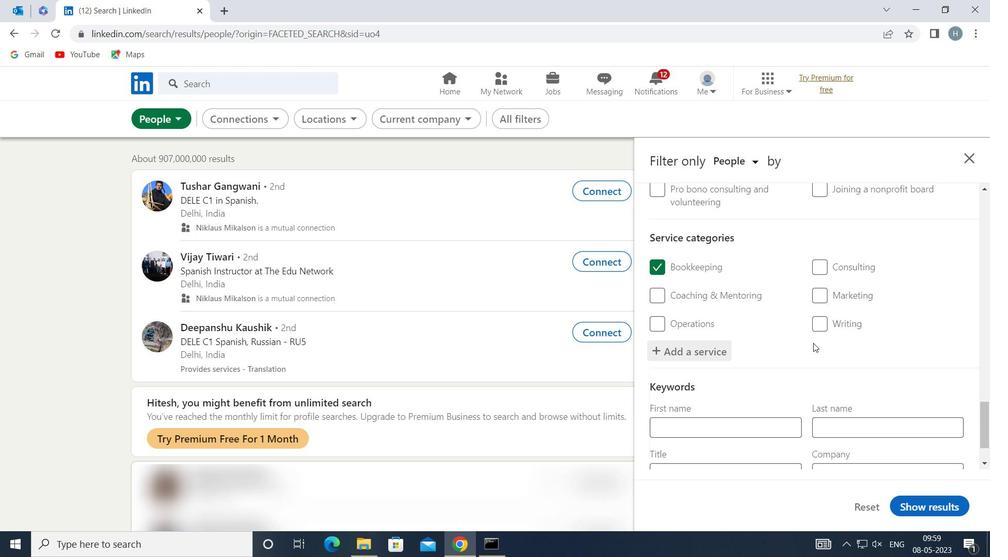 
Action: Mouse scrolled (798, 347) with delta (0, 0)
Screenshot: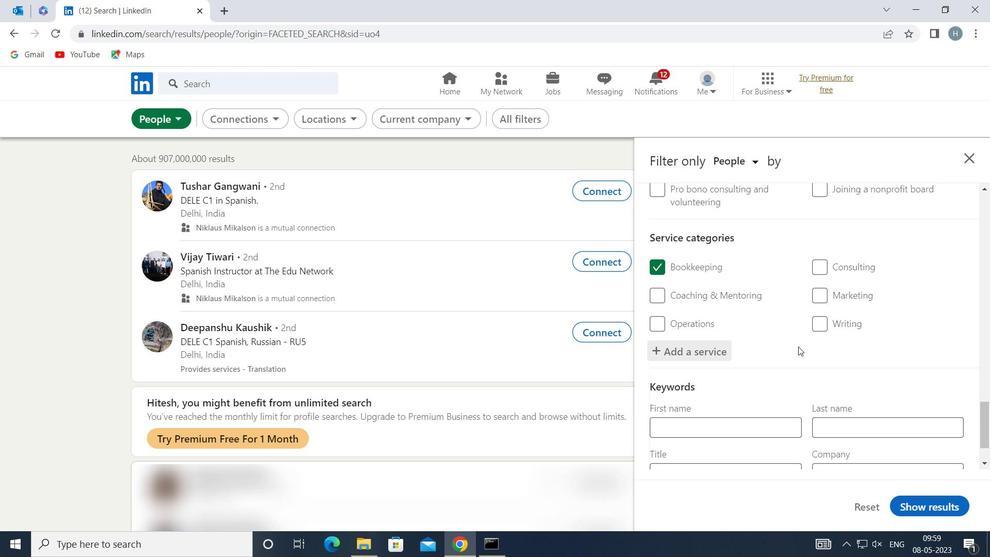 
Action: Mouse scrolled (798, 347) with delta (0, 0)
Screenshot: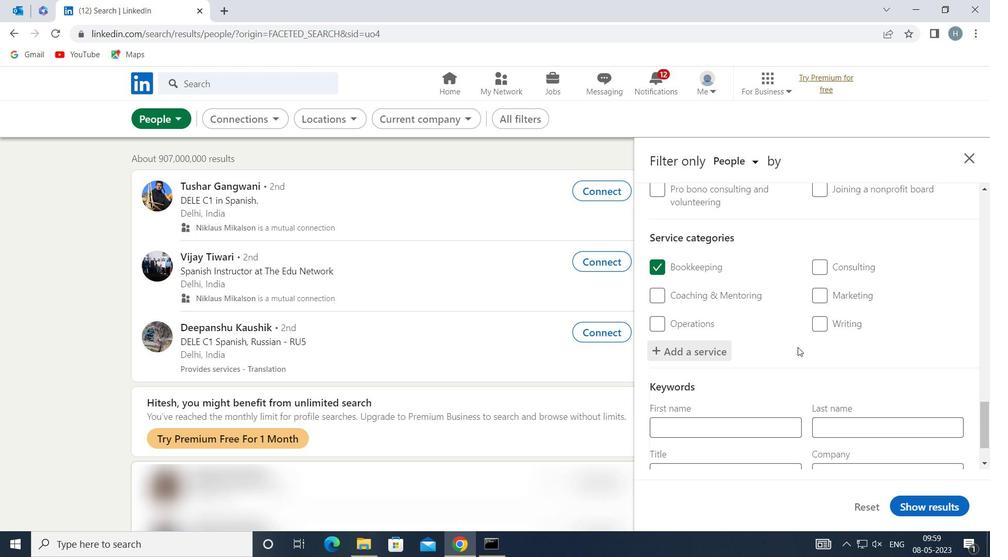 
Action: Mouse moved to (797, 348)
Screenshot: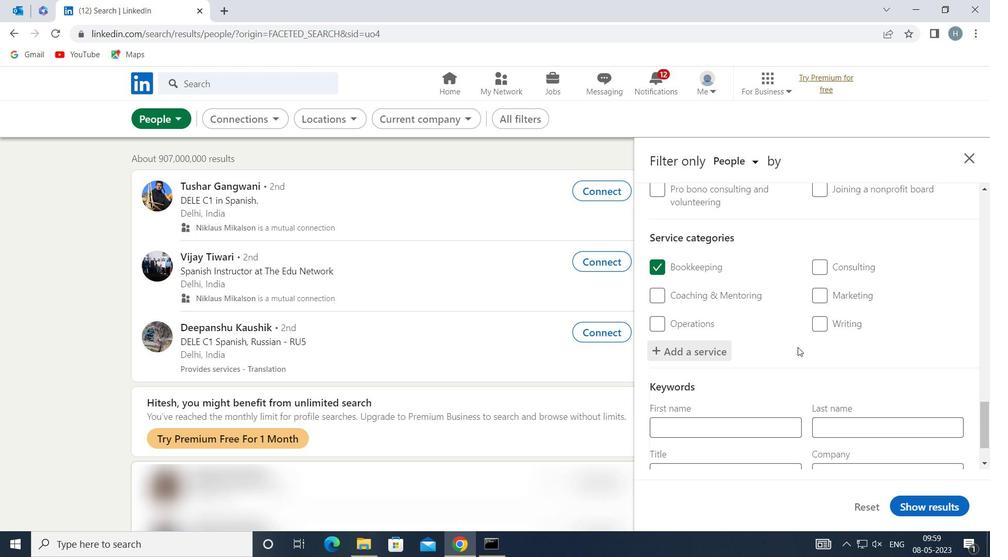 
Action: Mouse scrolled (797, 347) with delta (0, 0)
Screenshot: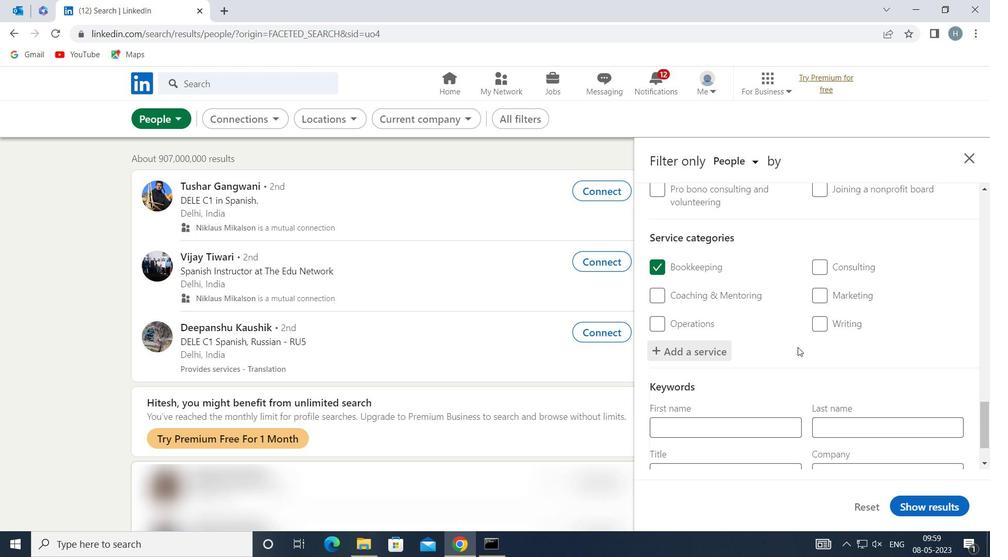 
Action: Mouse scrolled (797, 347) with delta (0, 0)
Screenshot: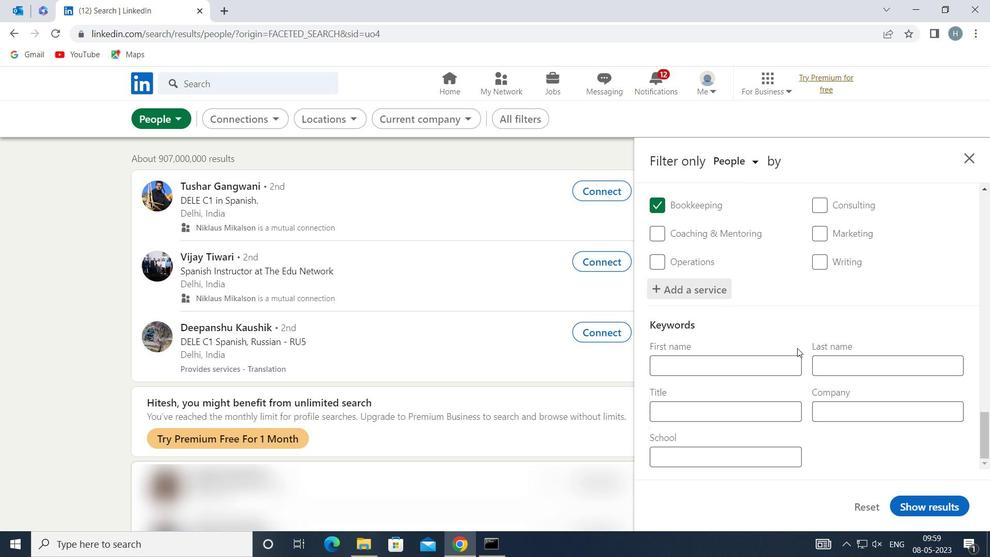 
Action: Mouse moved to (757, 409)
Screenshot: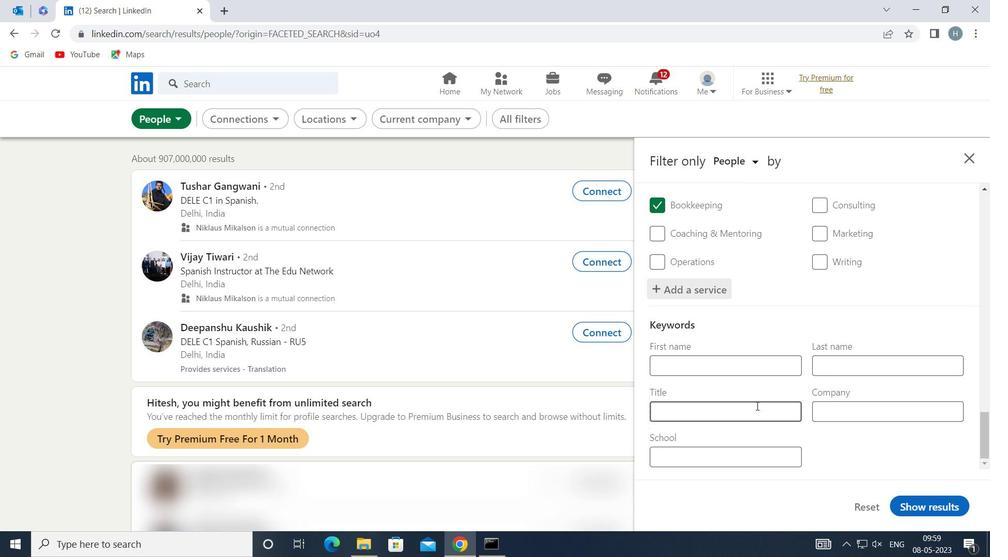 
Action: Mouse pressed left at (757, 409)
Screenshot: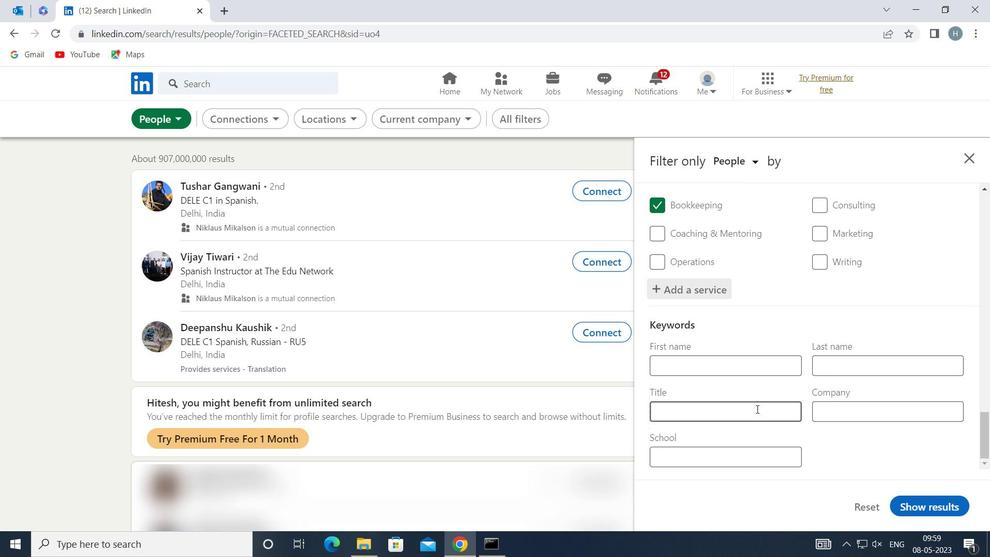 
Action: Mouse moved to (758, 409)
Screenshot: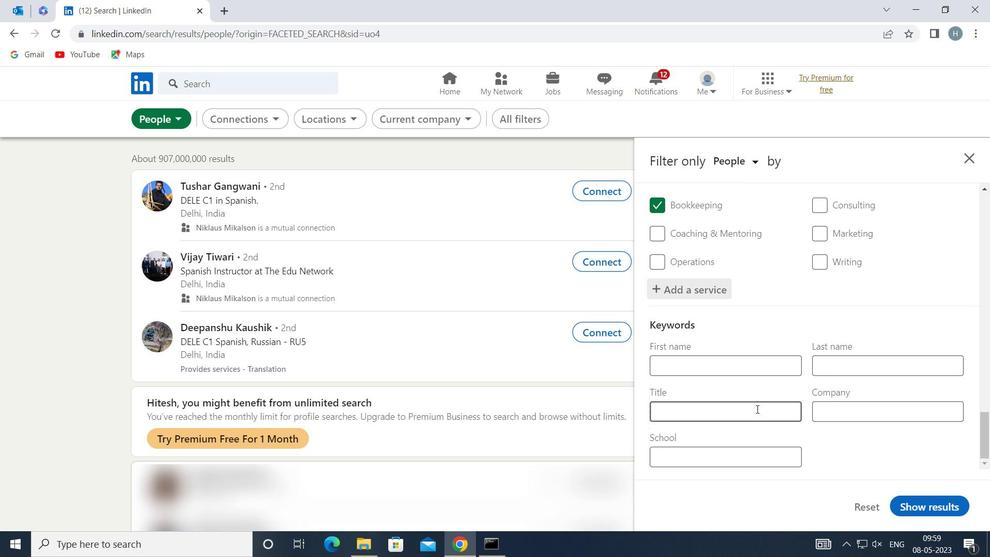 
Action: Key pressed <Key.shift>WELDER
Screenshot: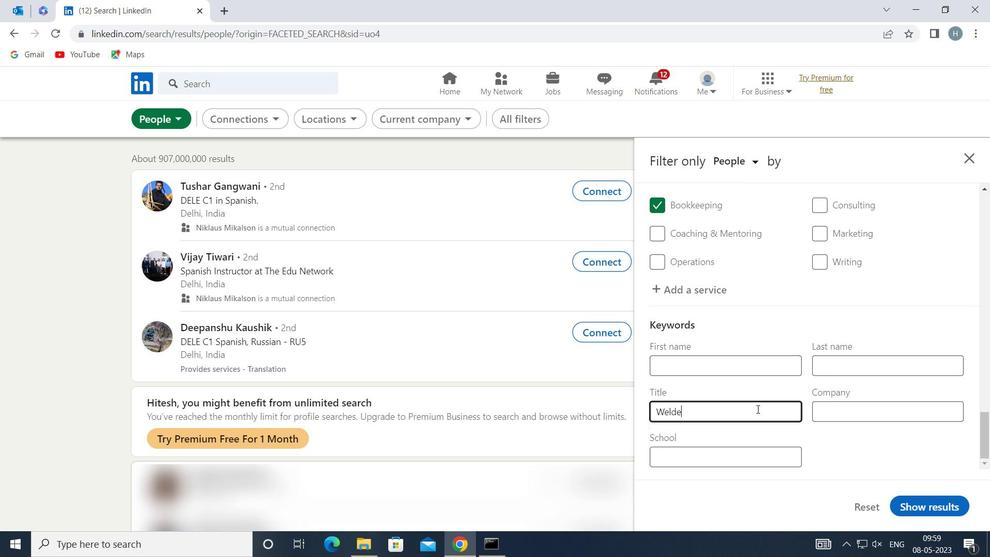
Action: Mouse moved to (933, 505)
Screenshot: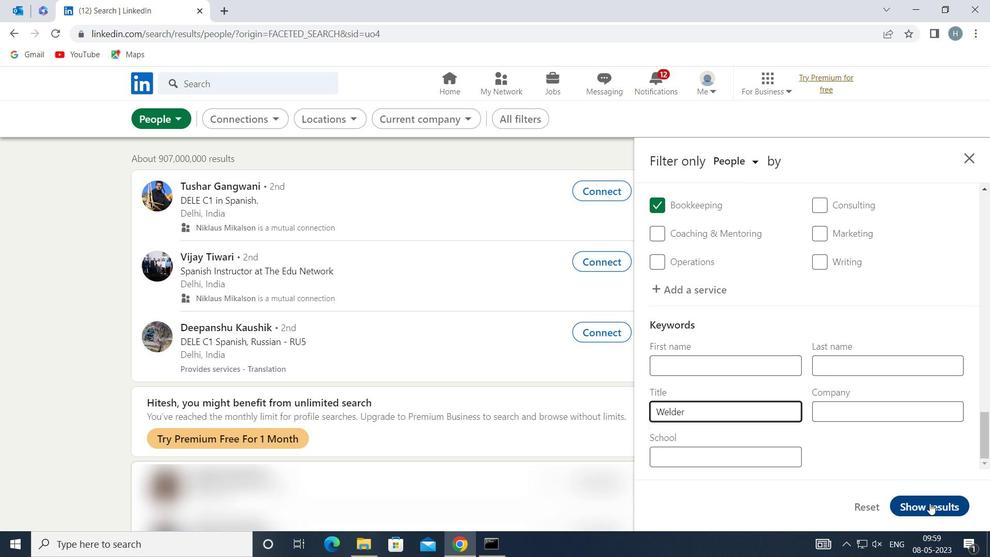 
Action: Mouse pressed left at (933, 505)
Screenshot: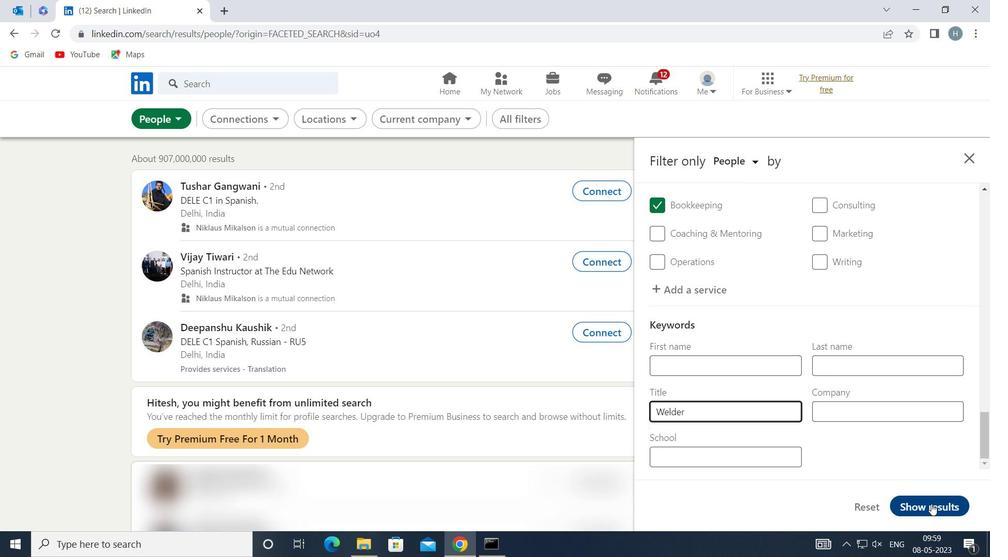 
Action: Mouse moved to (832, 420)
Screenshot: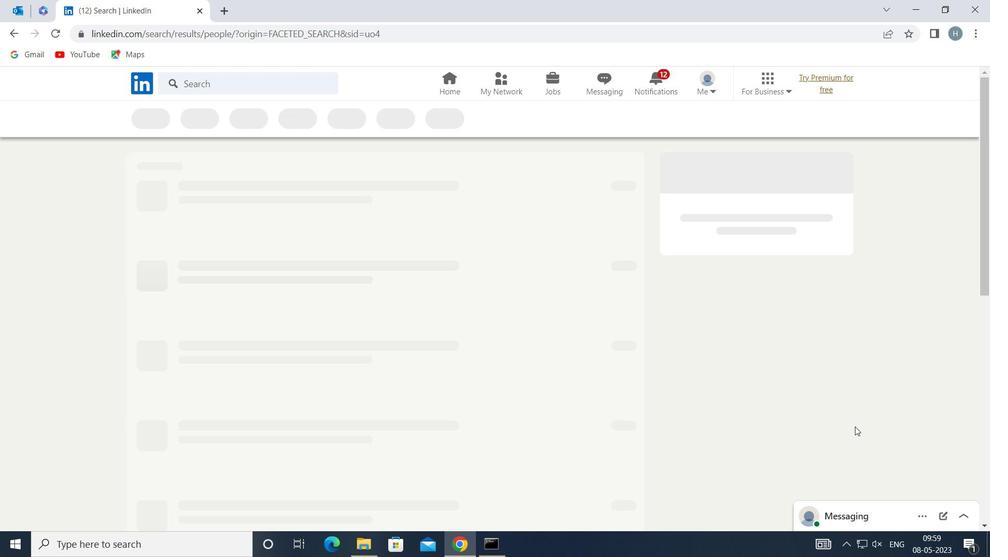 
